 Task: In the  document reporting.txt Select the first Column and change text color to  'Black' Apply the command  'Undo' Apply the command  Redo
Action: Mouse moved to (291, 446)
Screenshot: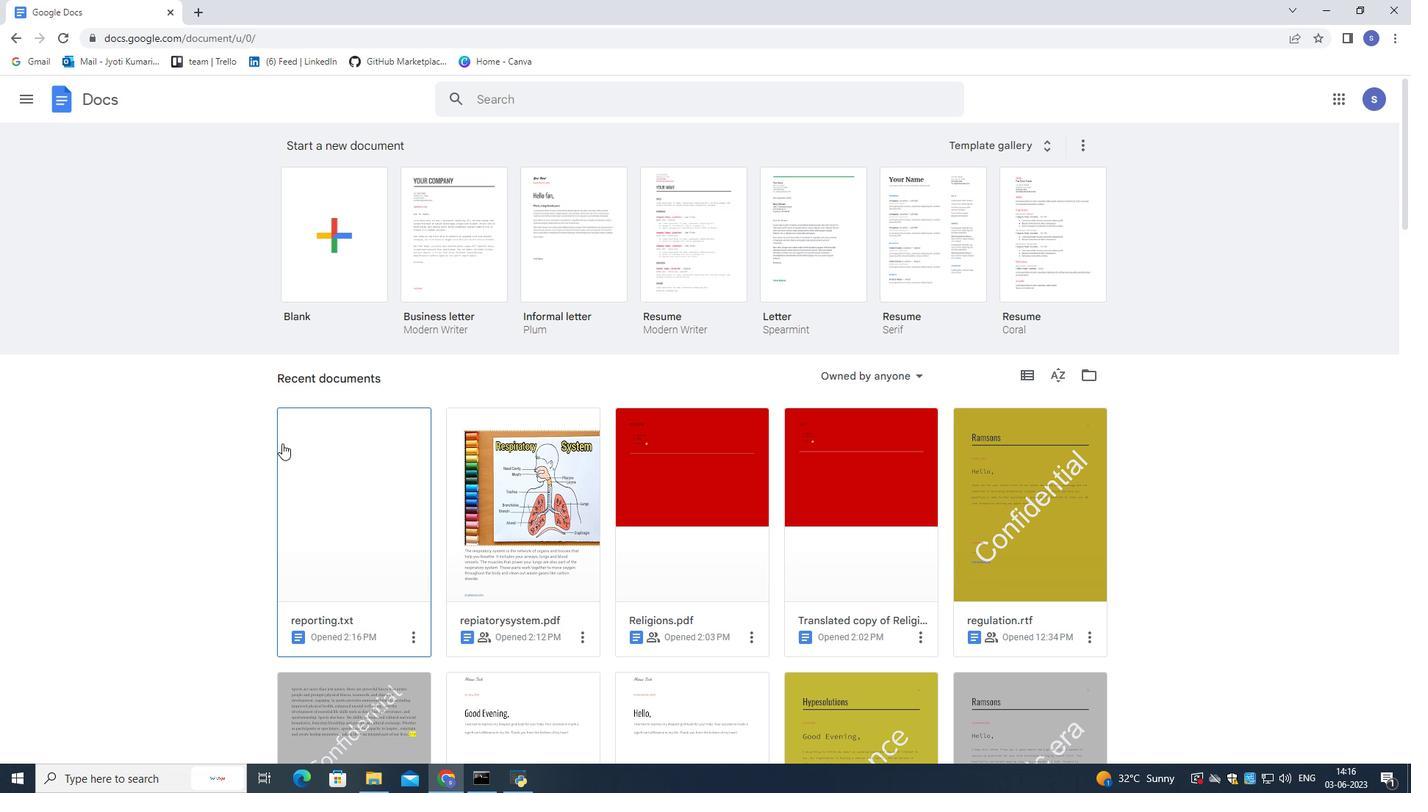 
Action: Mouse pressed left at (291, 446)
Screenshot: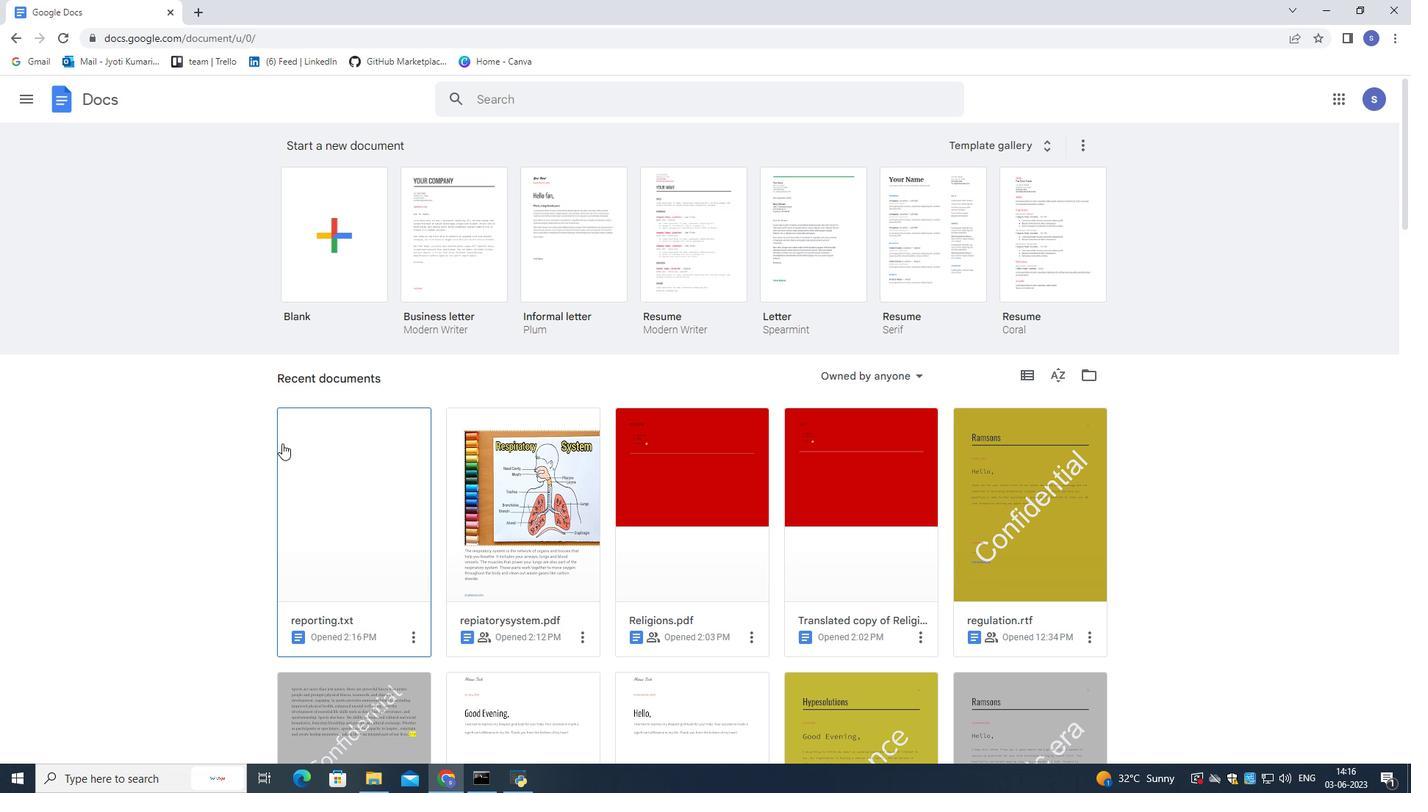 
Action: Mouse moved to (292, 446)
Screenshot: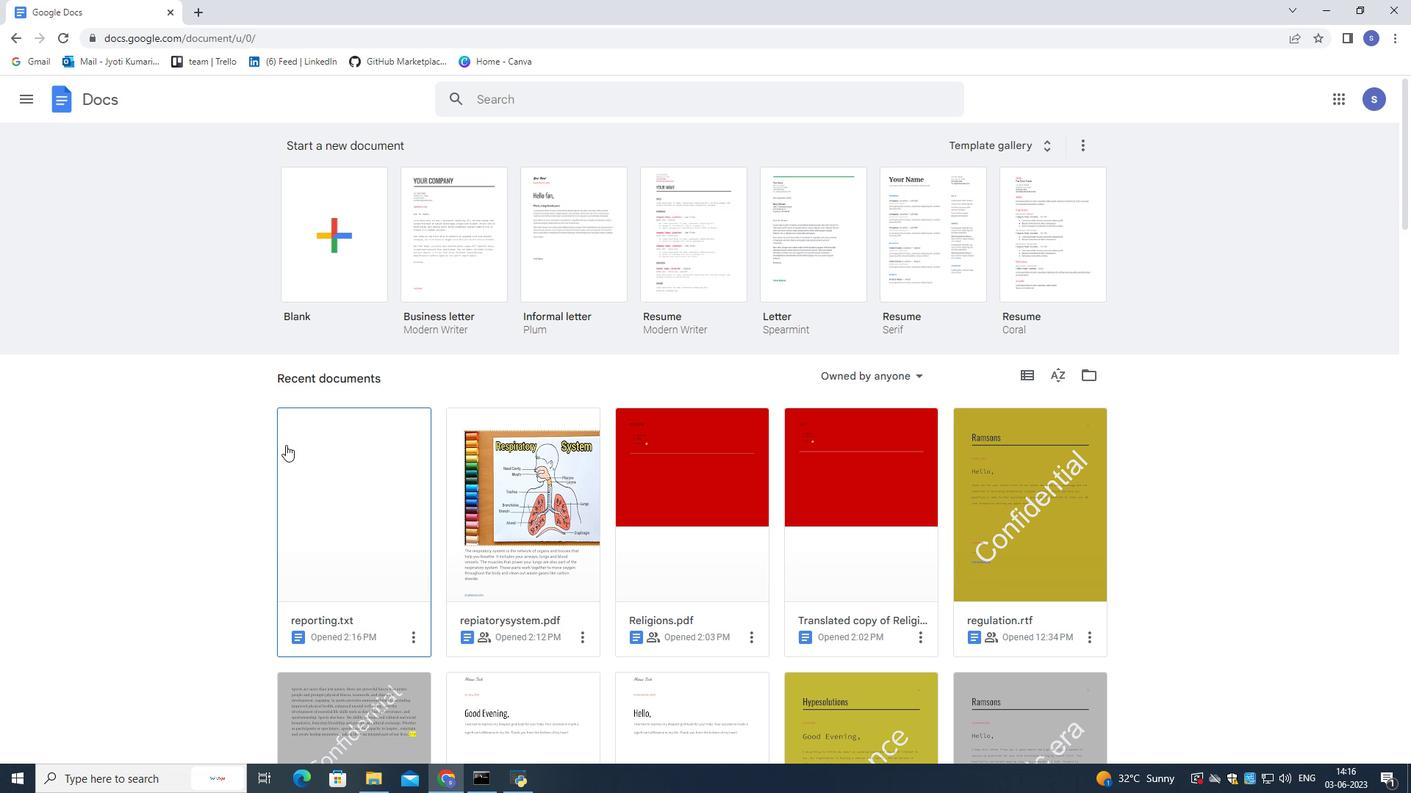
Action: Mouse pressed left at (292, 446)
Screenshot: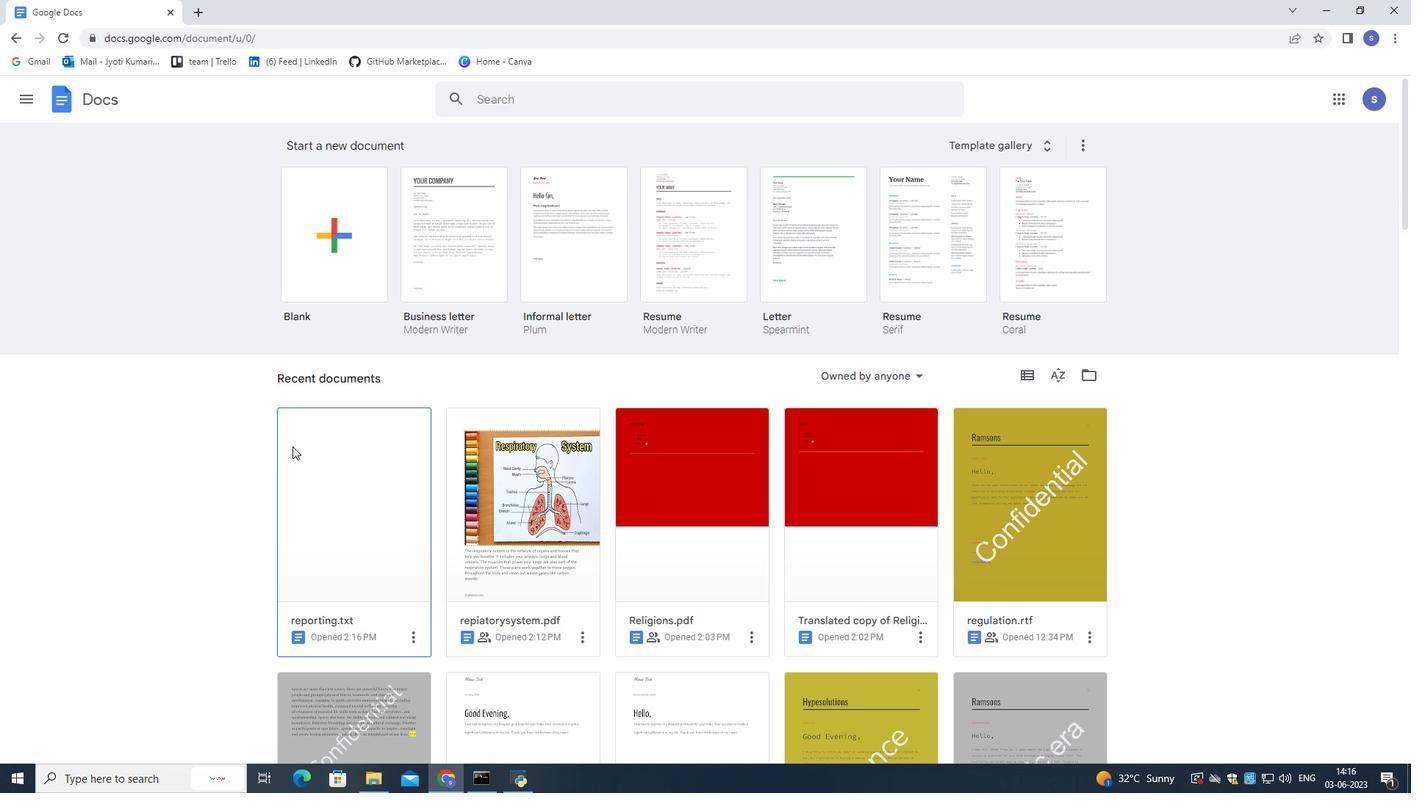 
Action: Mouse moved to (493, 376)
Screenshot: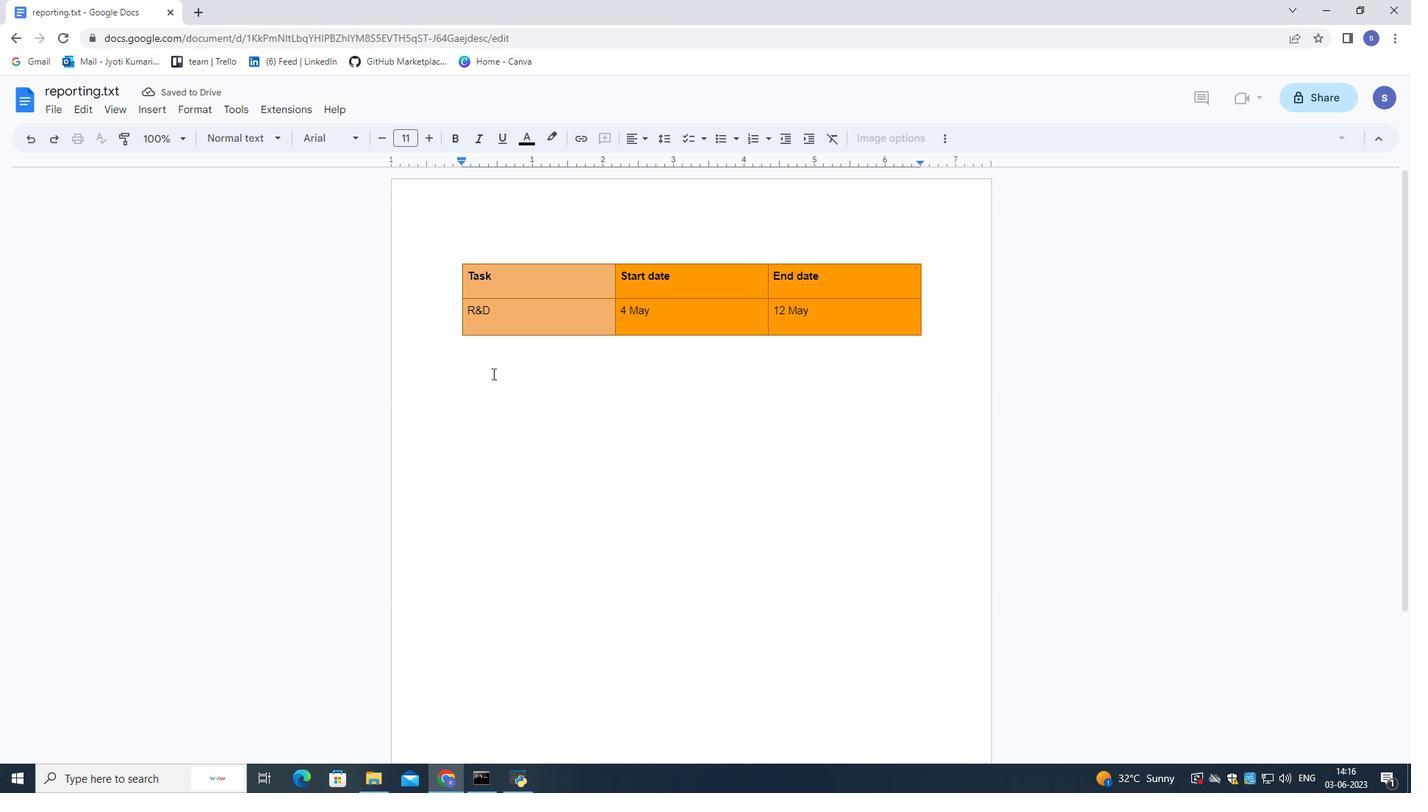 
Action: Mouse pressed left at (493, 376)
Screenshot: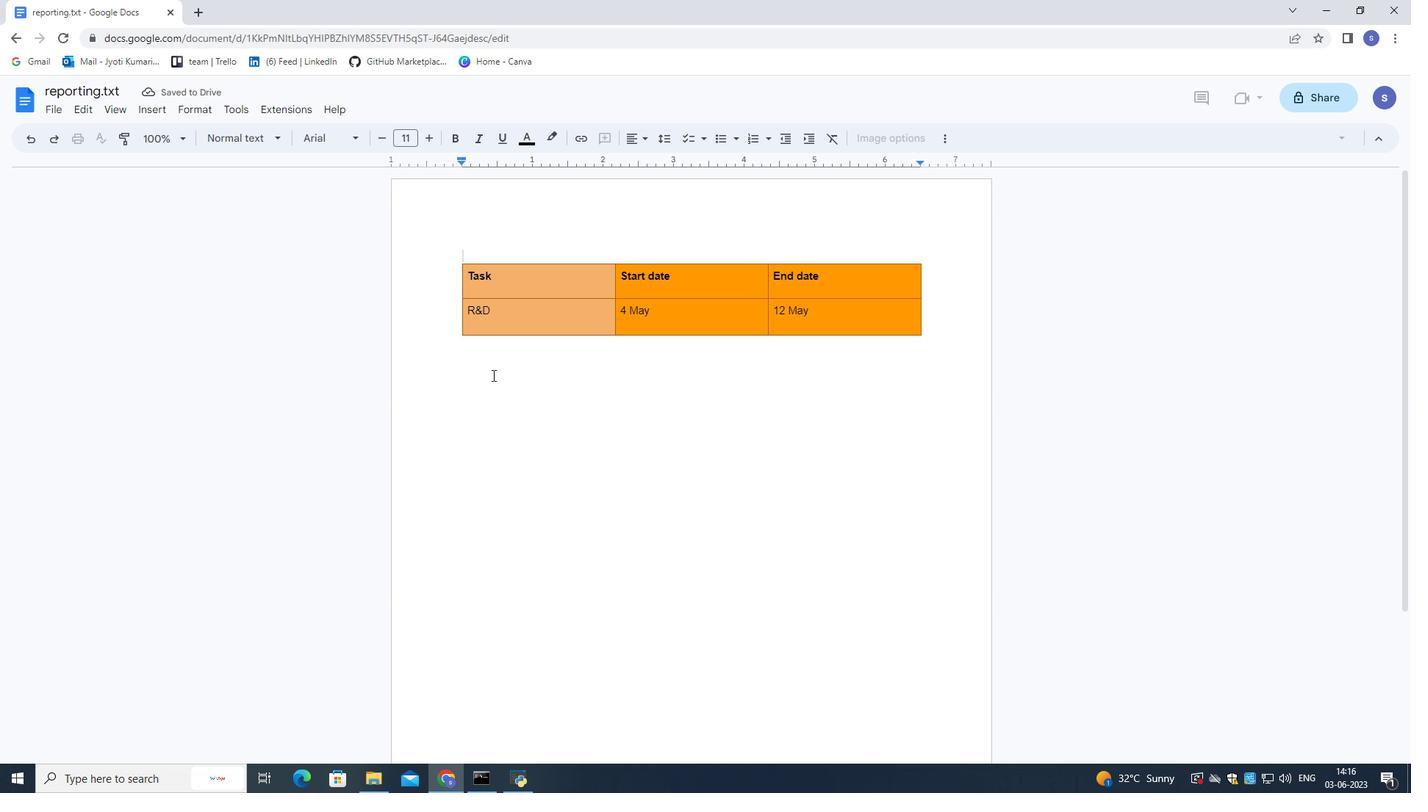 
Action: Mouse moved to (508, 324)
Screenshot: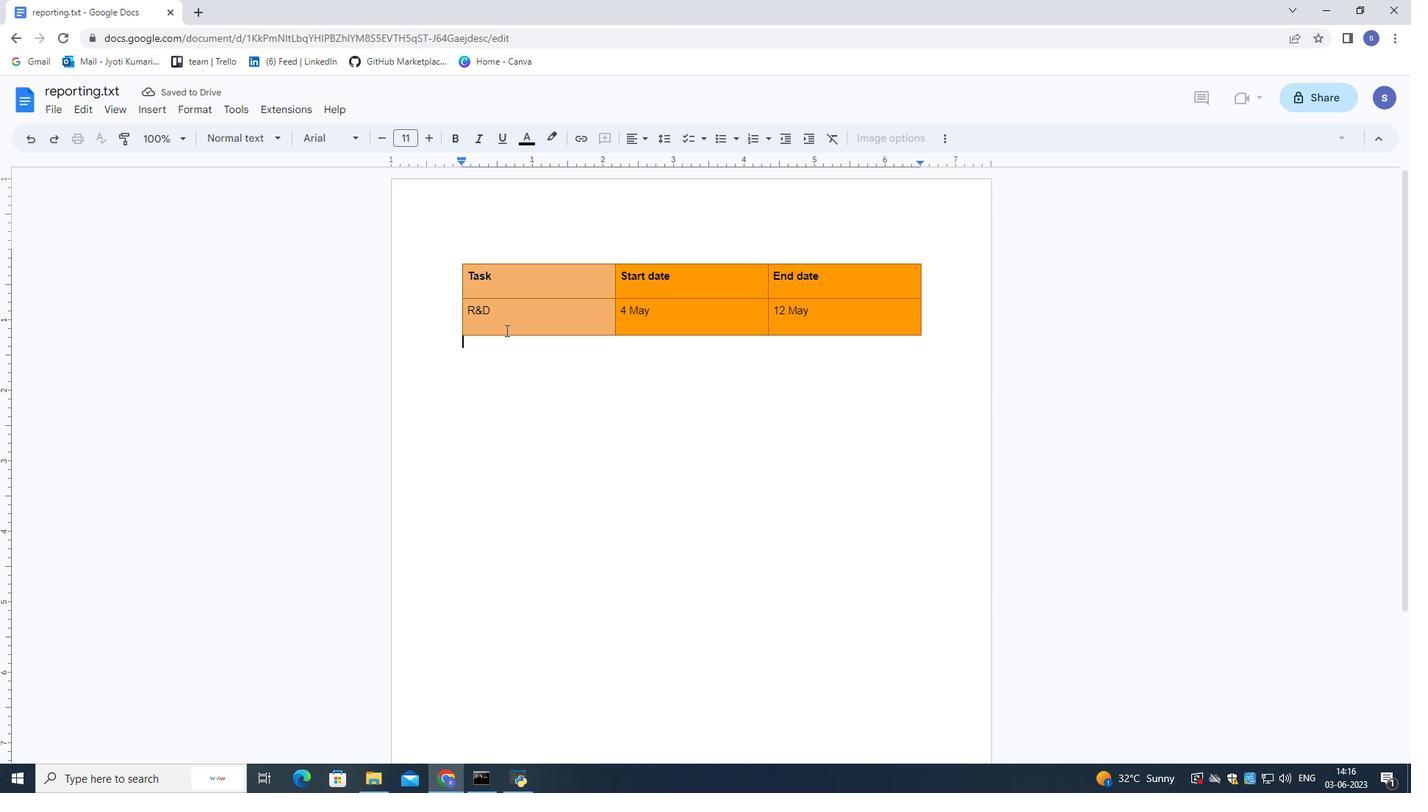 
Action: Mouse pressed left at (508, 324)
Screenshot: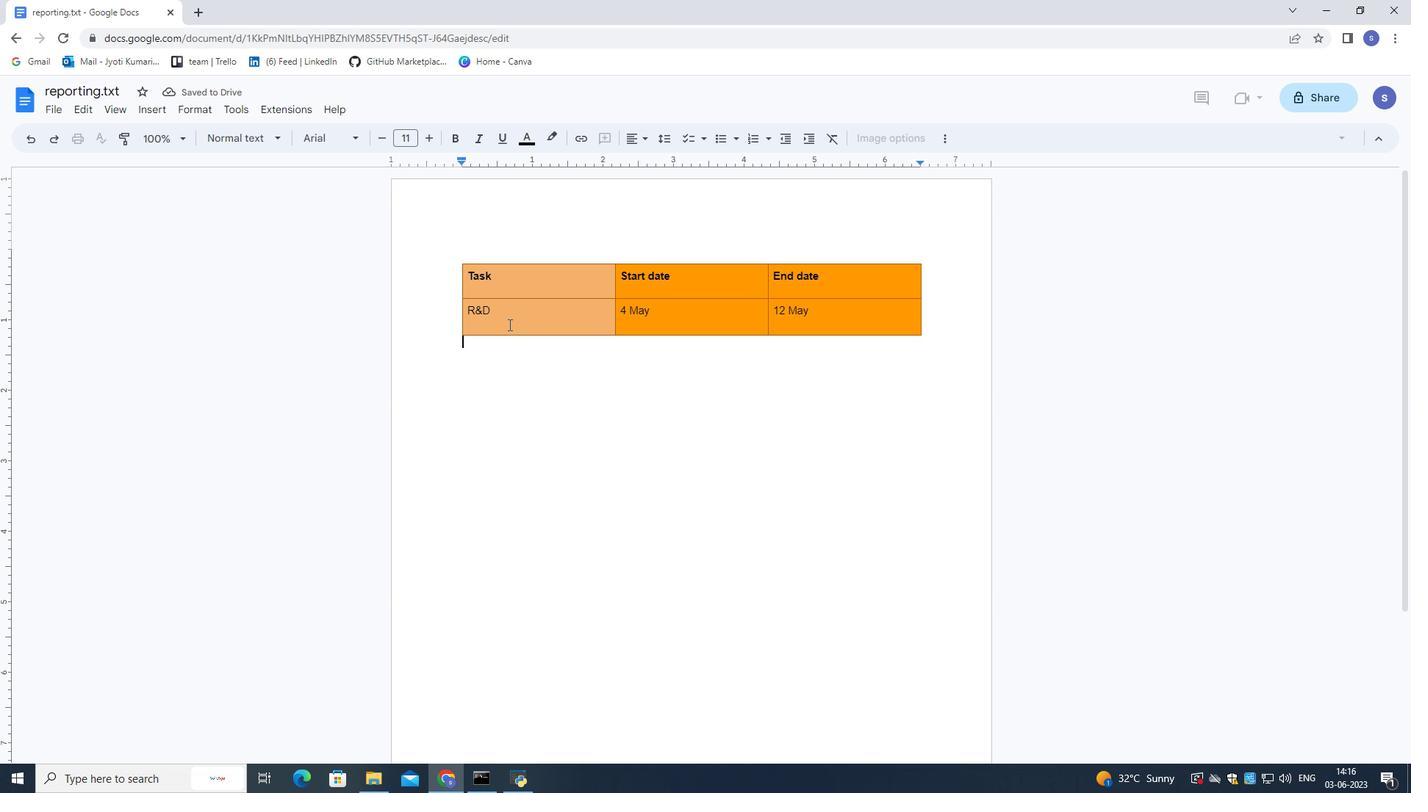 
Action: Mouse moved to (180, 107)
Screenshot: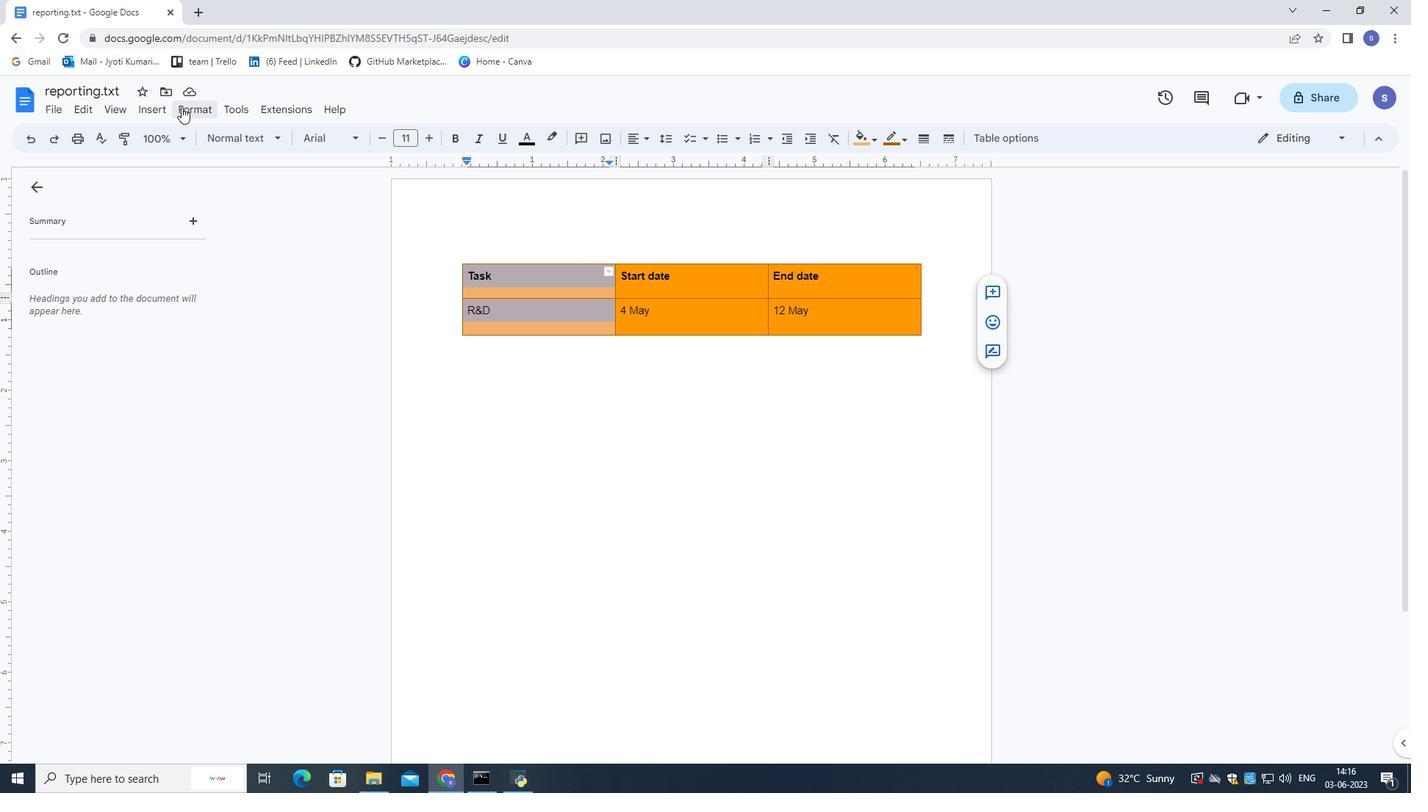
Action: Mouse pressed left at (180, 107)
Screenshot: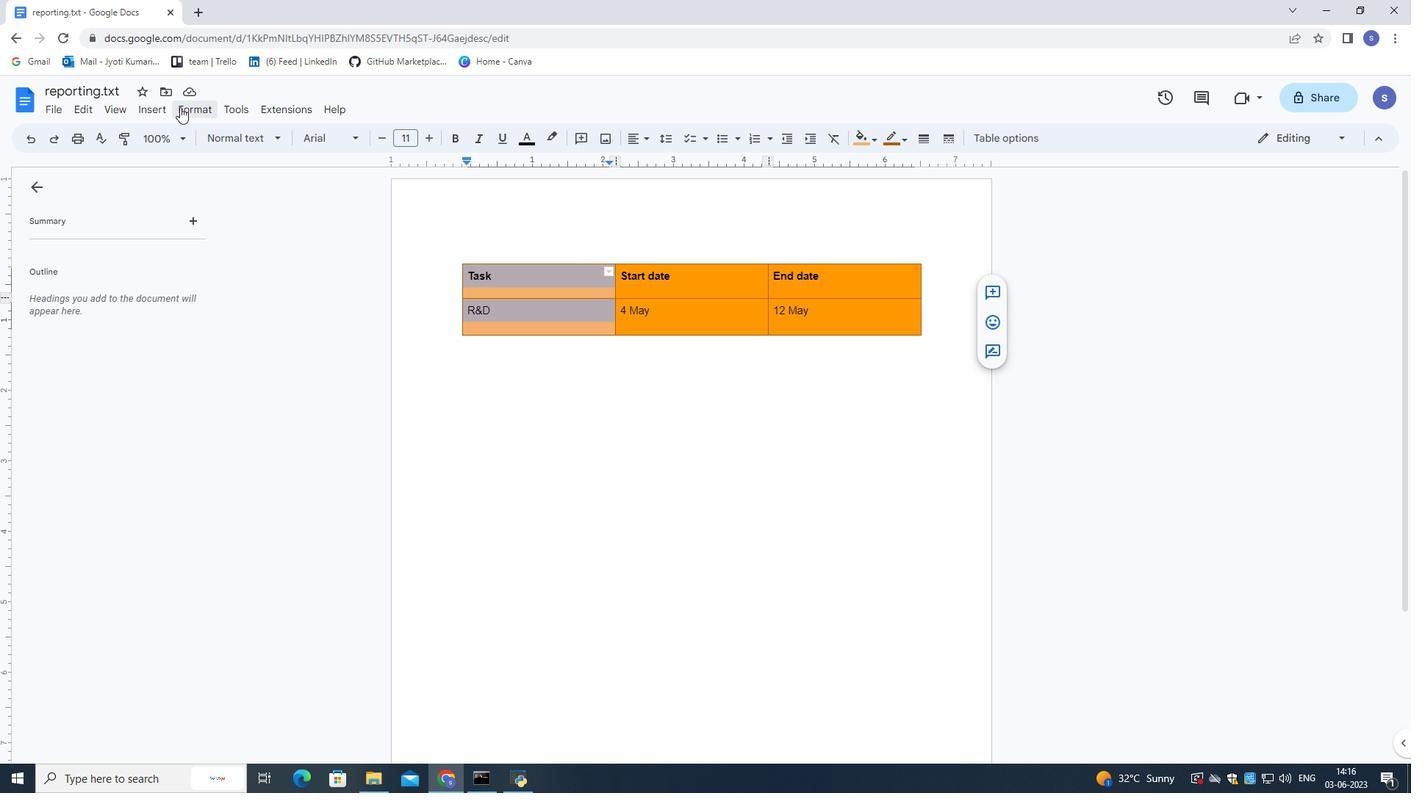 
Action: Mouse moved to (764, 161)
Screenshot: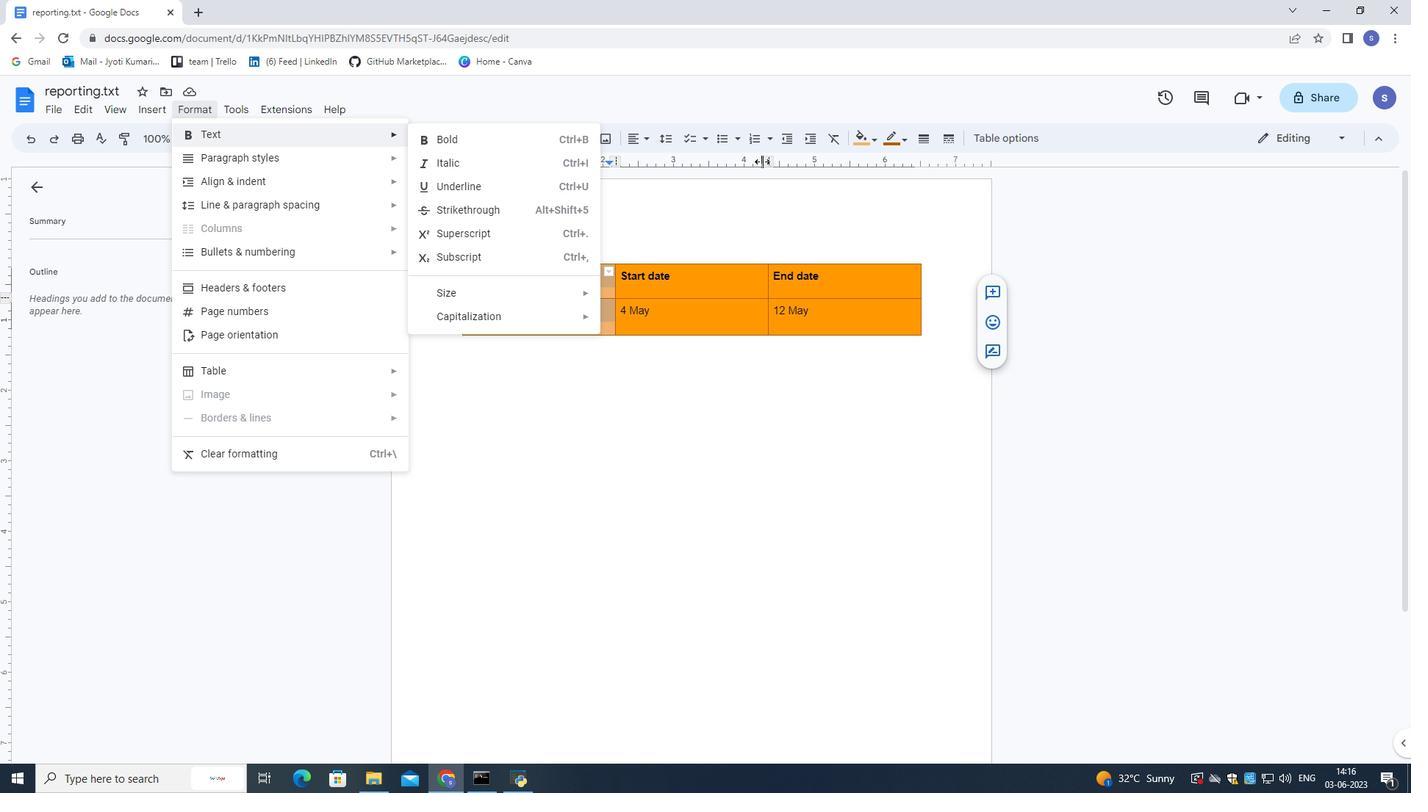 
Action: Mouse pressed left at (764, 161)
Screenshot: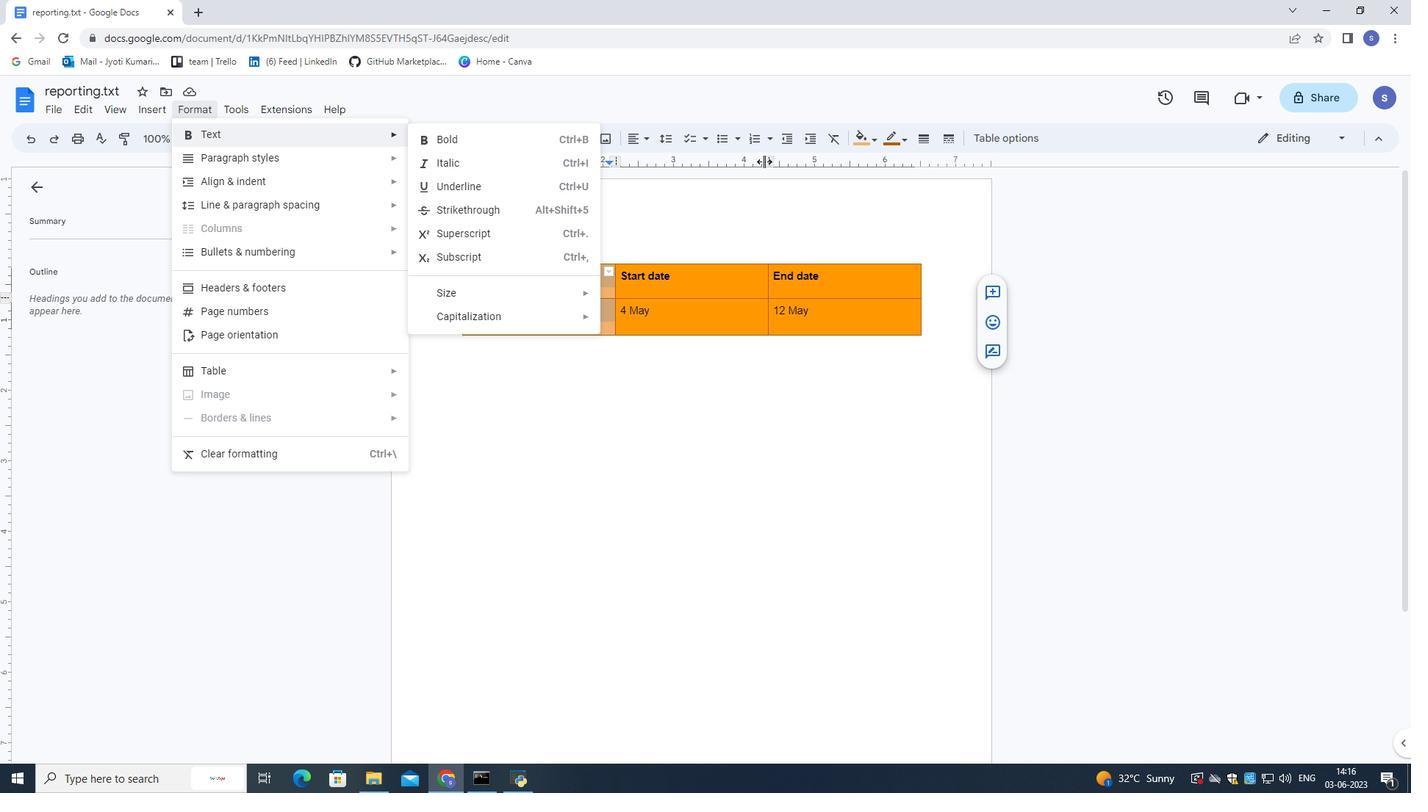 
Action: Mouse moved to (526, 141)
Screenshot: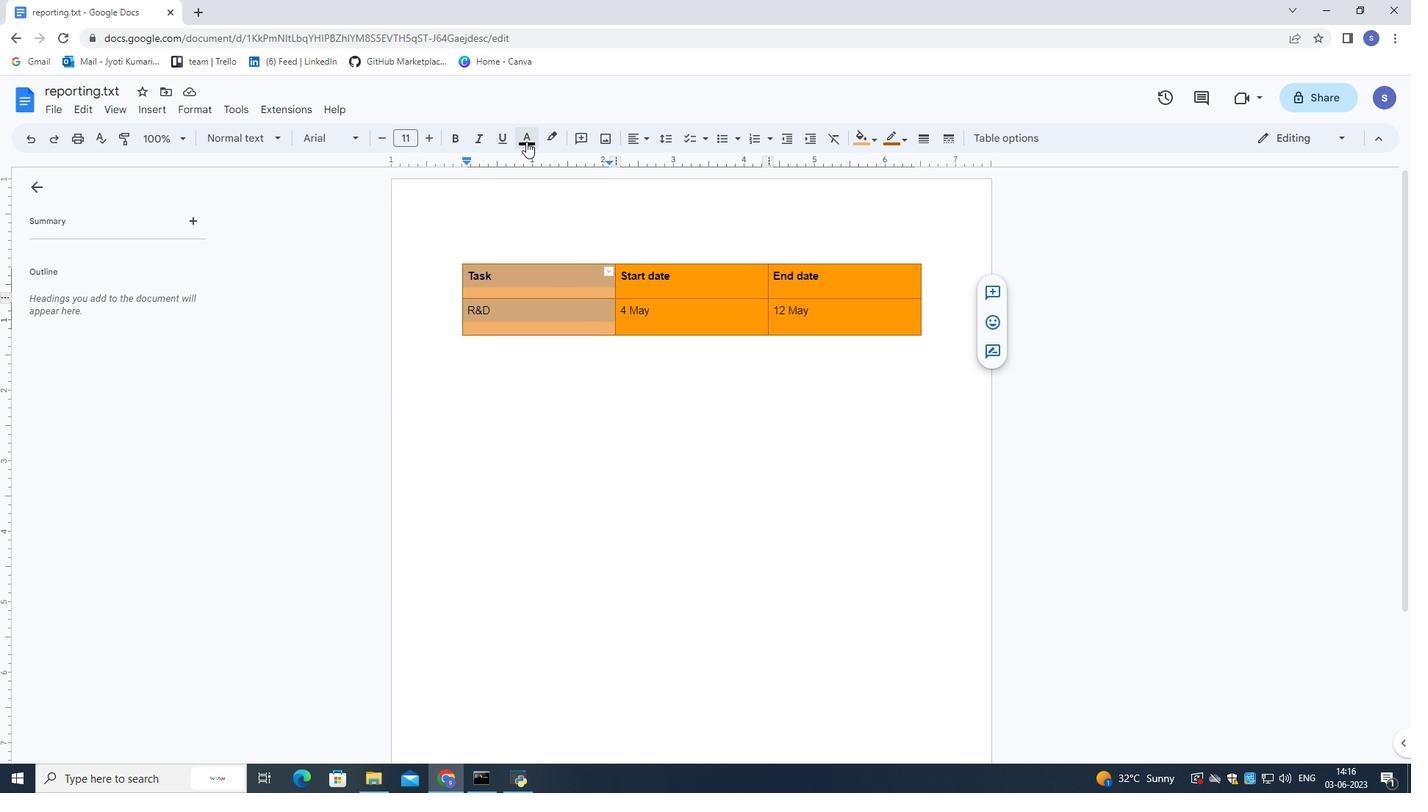 
Action: Mouse pressed left at (526, 141)
Screenshot: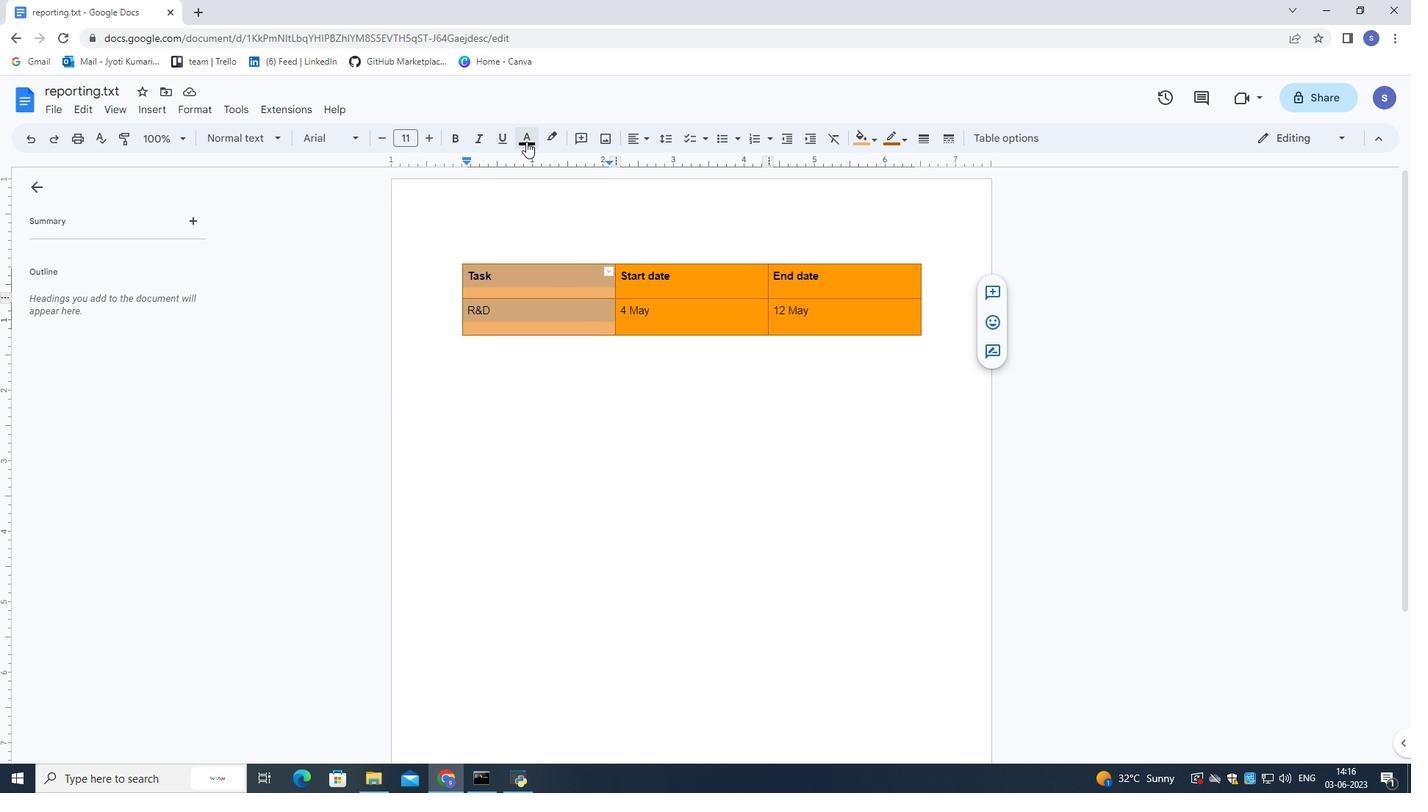 
Action: Mouse moved to (529, 163)
Screenshot: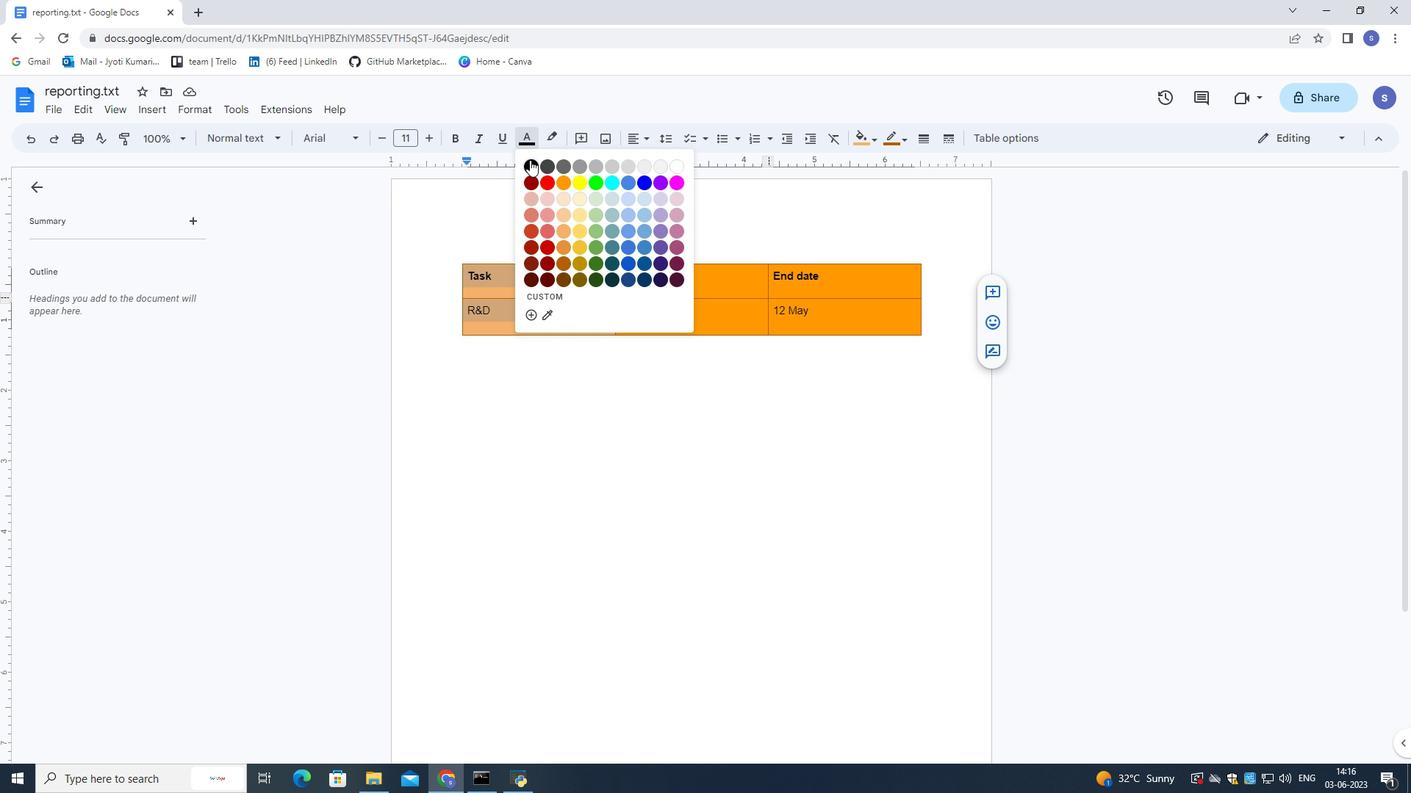 
Action: Mouse pressed left at (529, 163)
Screenshot: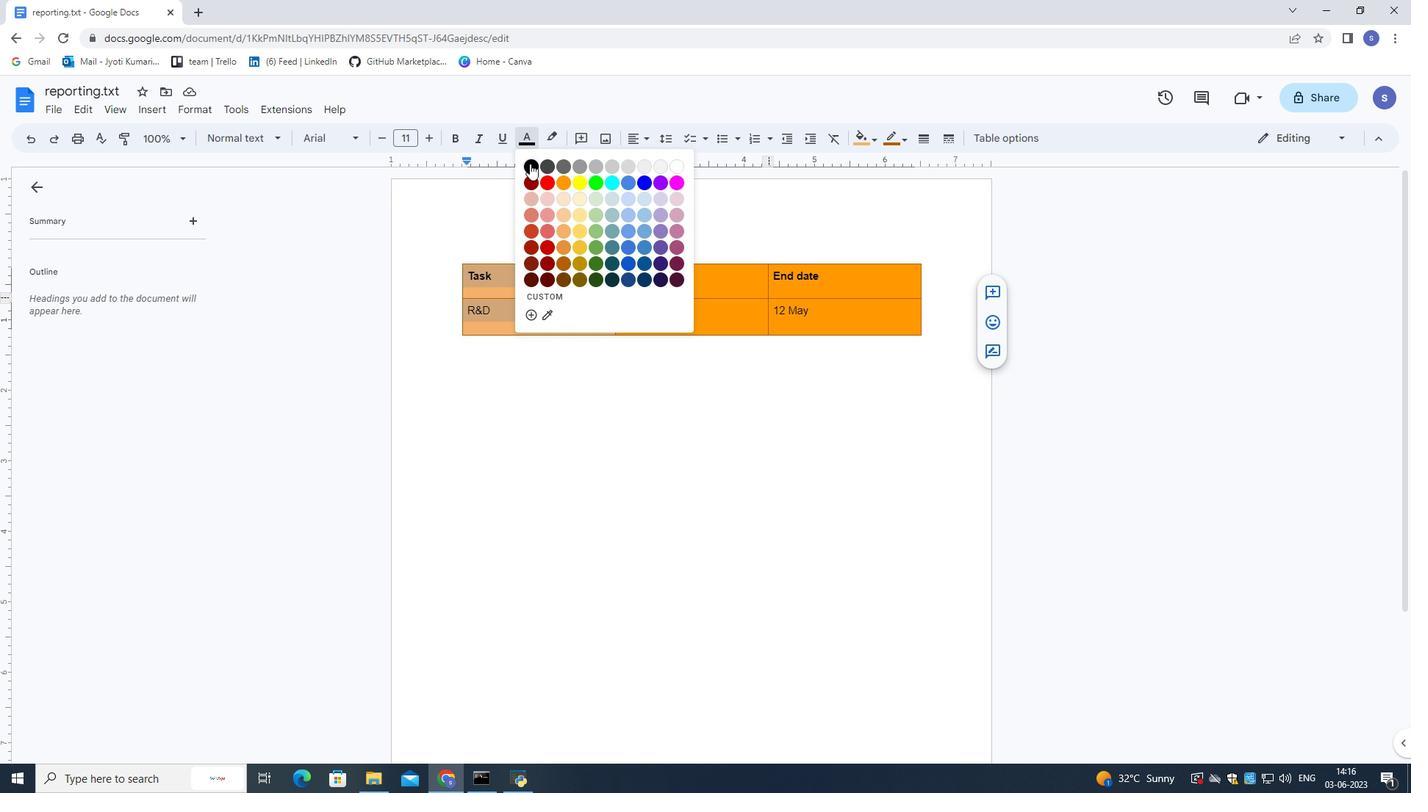 
Action: Mouse moved to (539, 418)
Screenshot: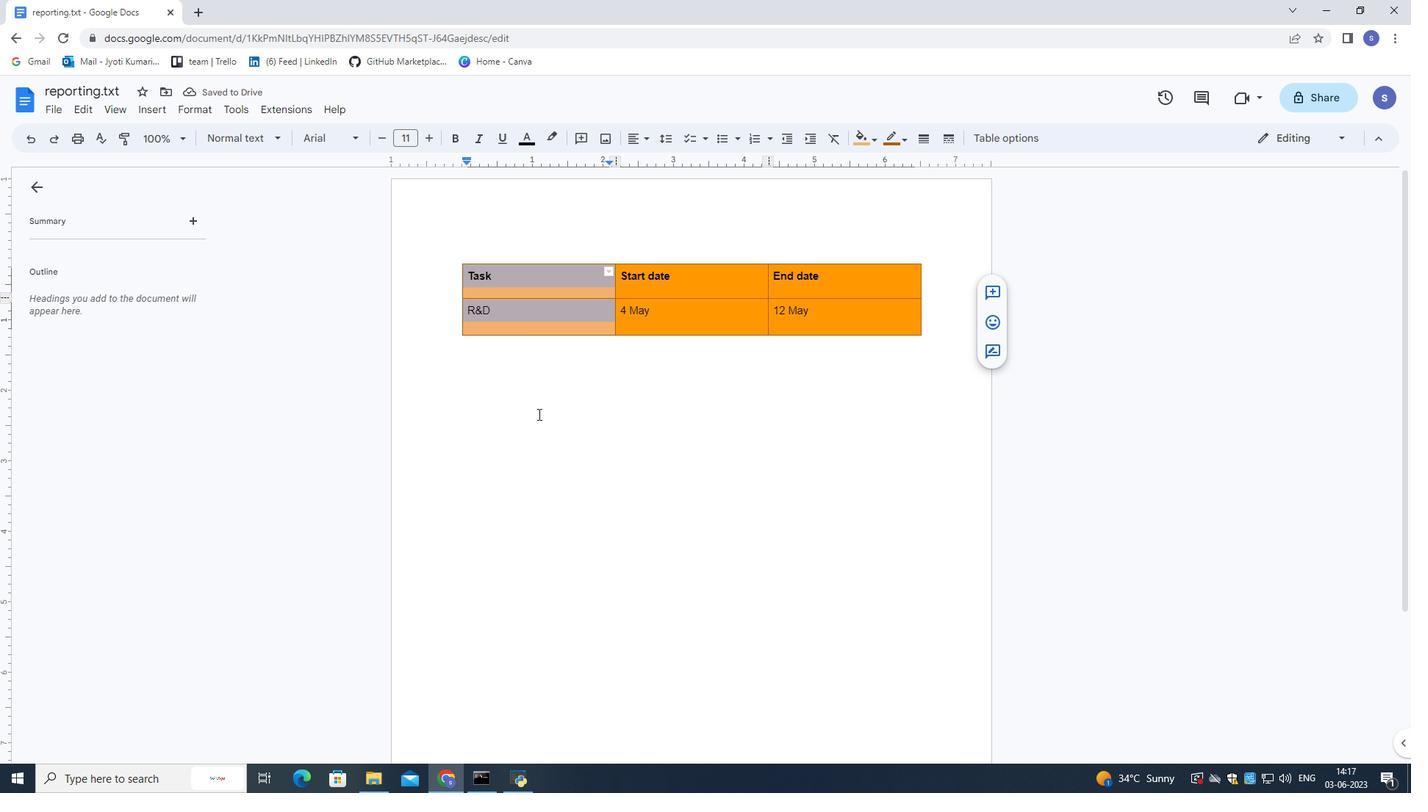 
Action: Mouse pressed left at (539, 418)
Screenshot: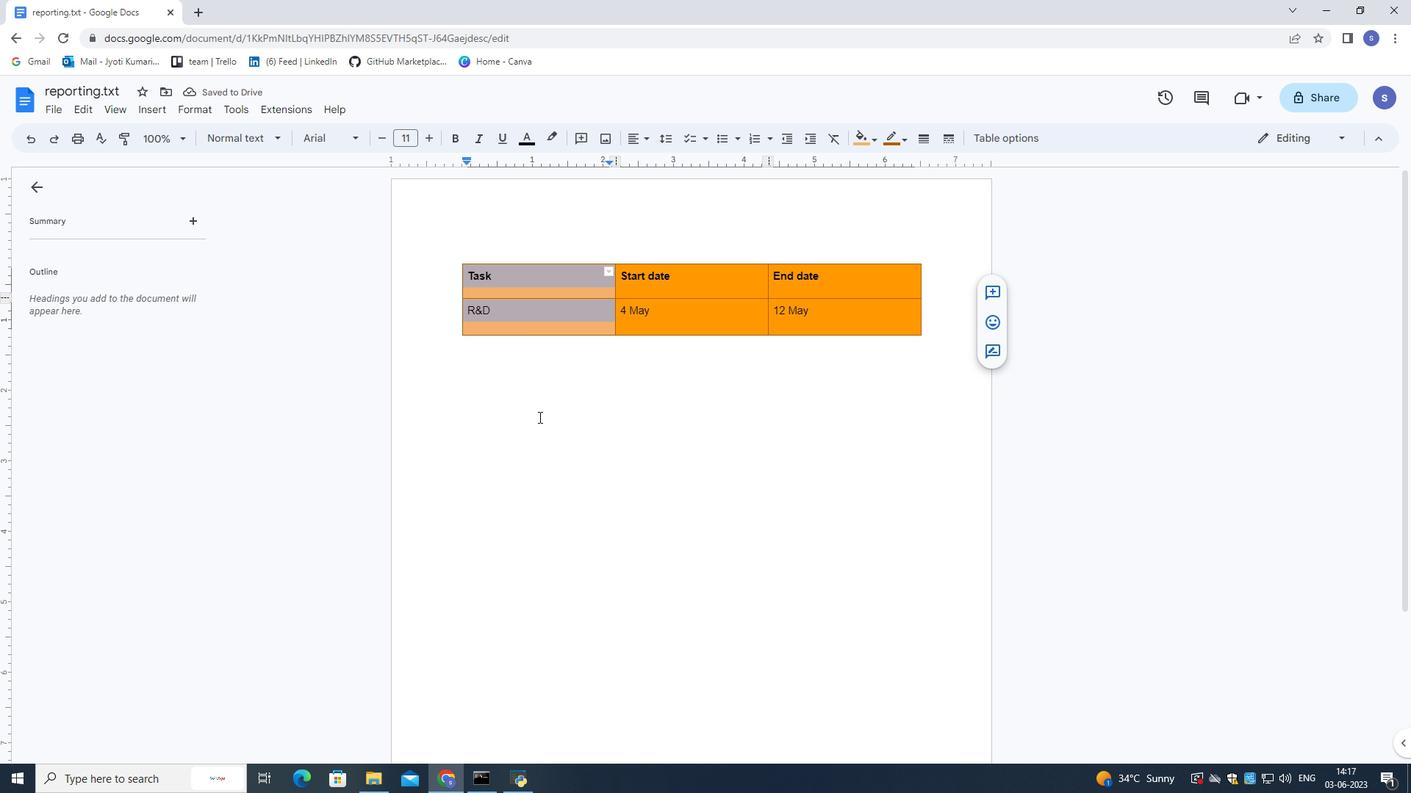 
Action: Mouse moved to (88, 104)
Screenshot: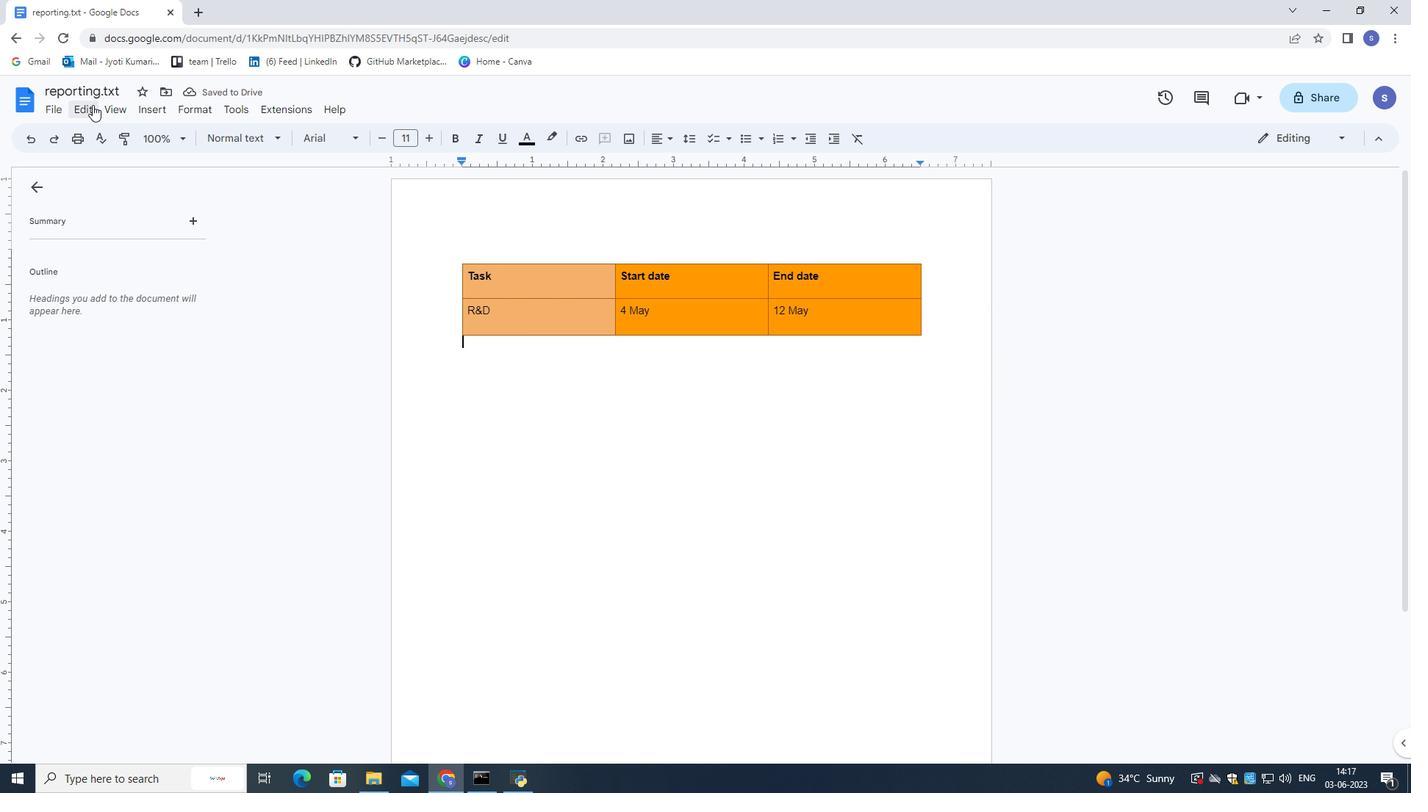 
Action: Mouse pressed left at (88, 104)
Screenshot: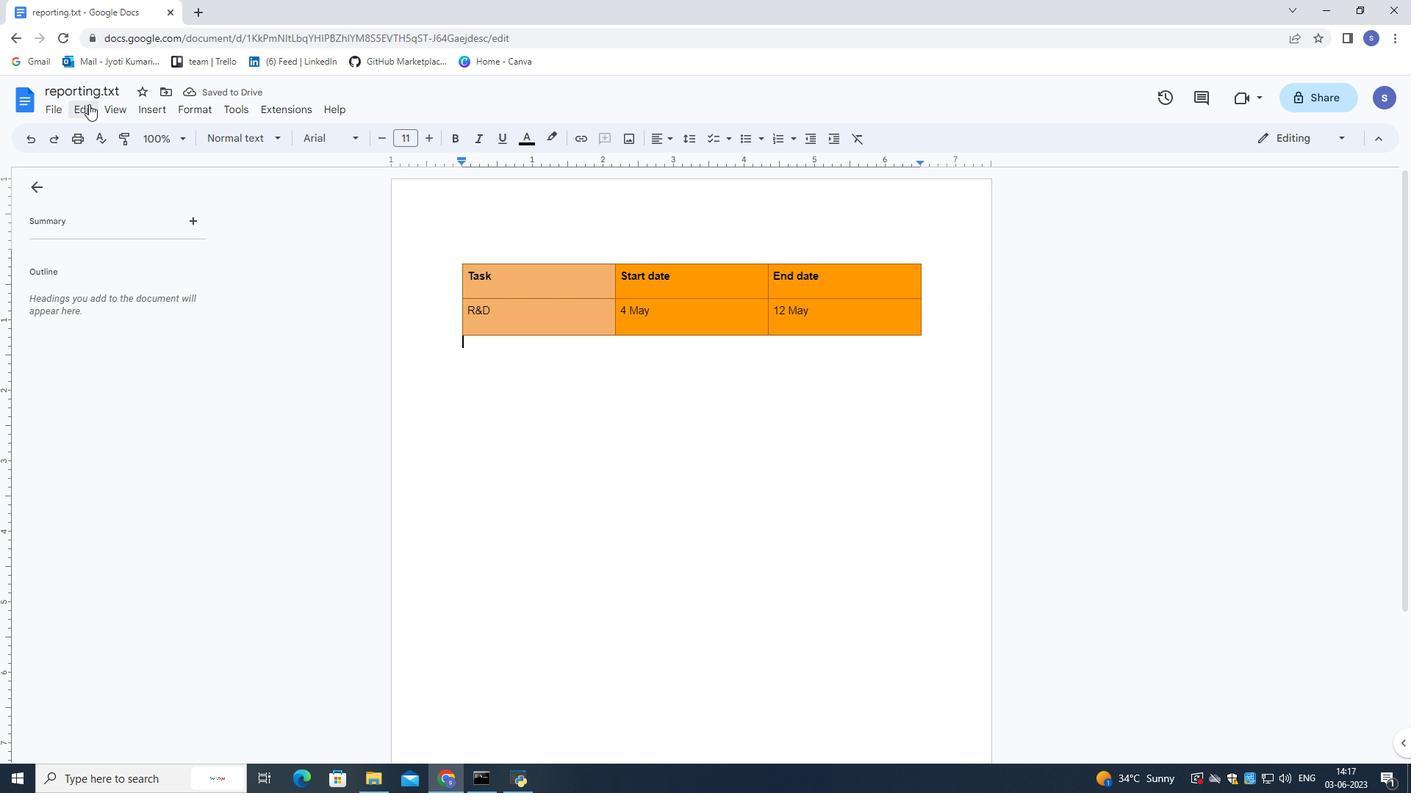 
Action: Mouse moved to (139, 138)
Screenshot: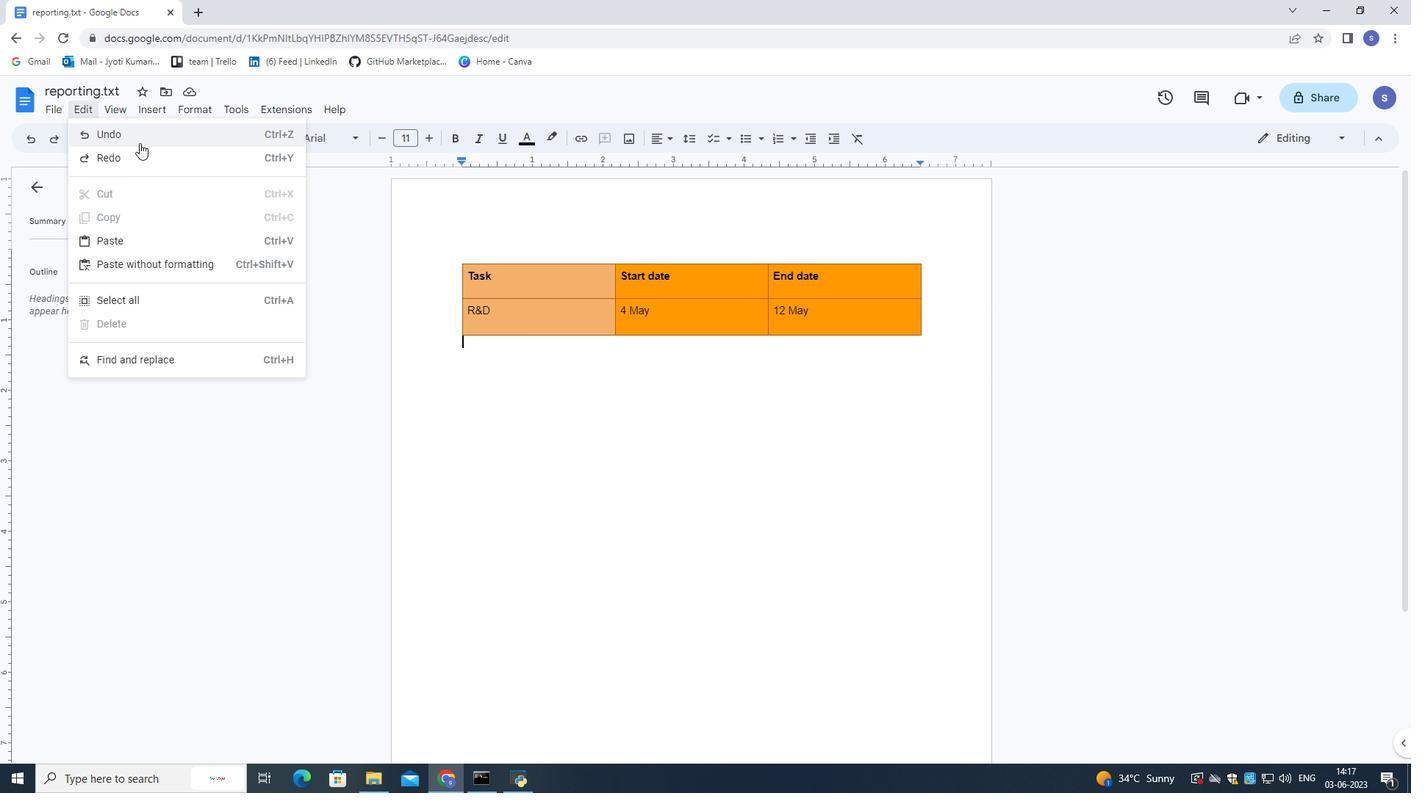 
Action: Mouse pressed left at (139, 138)
Screenshot: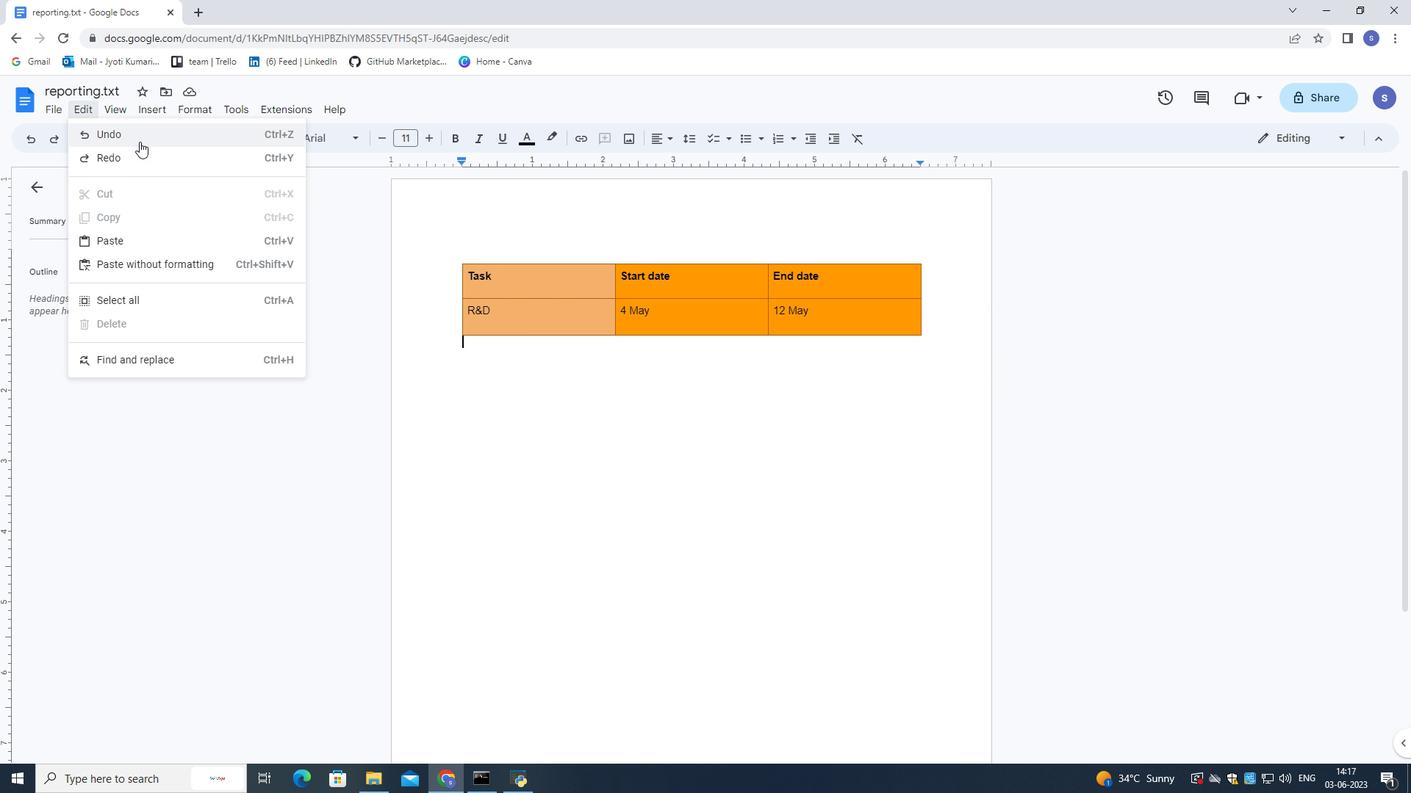 
Action: Mouse moved to (464, 216)
Screenshot: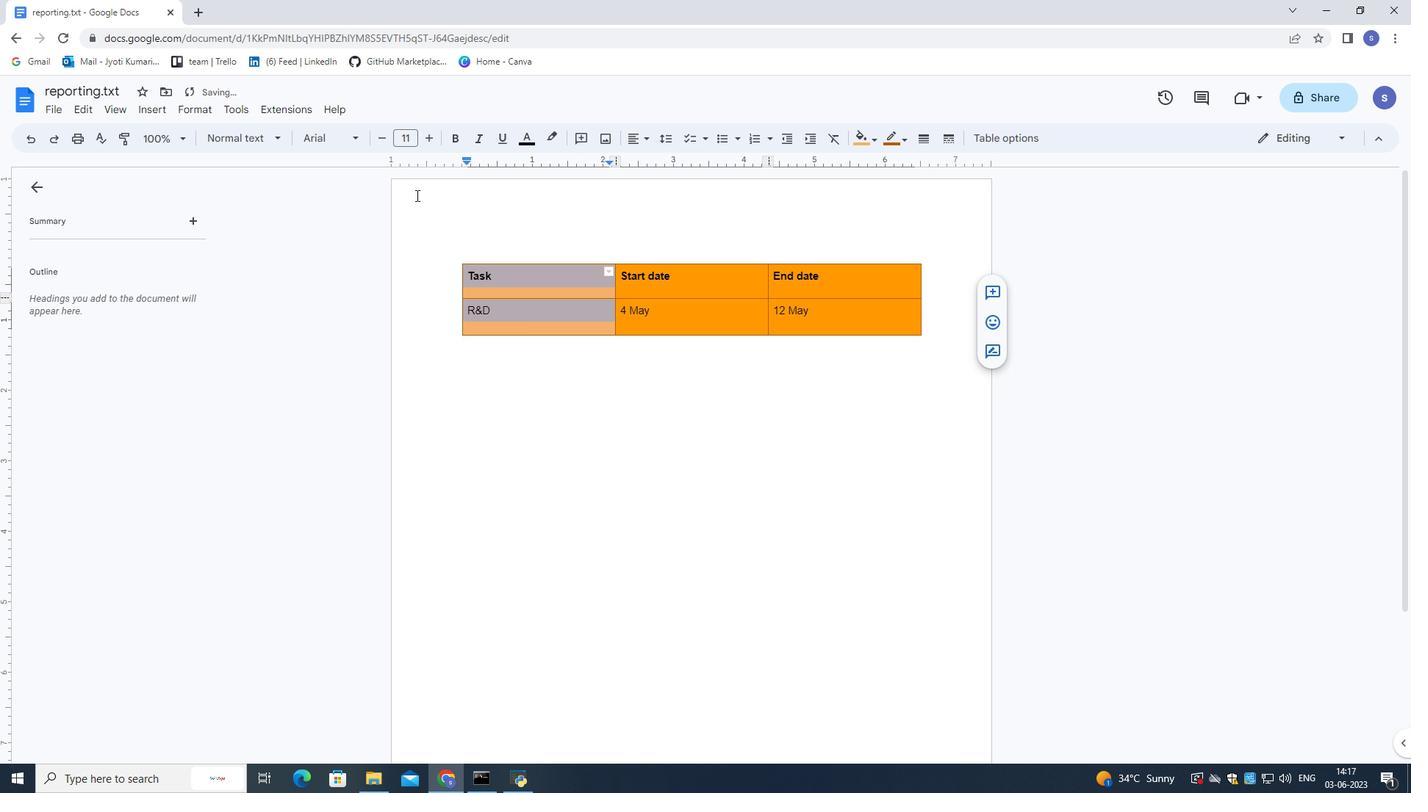 
Action: Mouse pressed left at (464, 216)
Screenshot: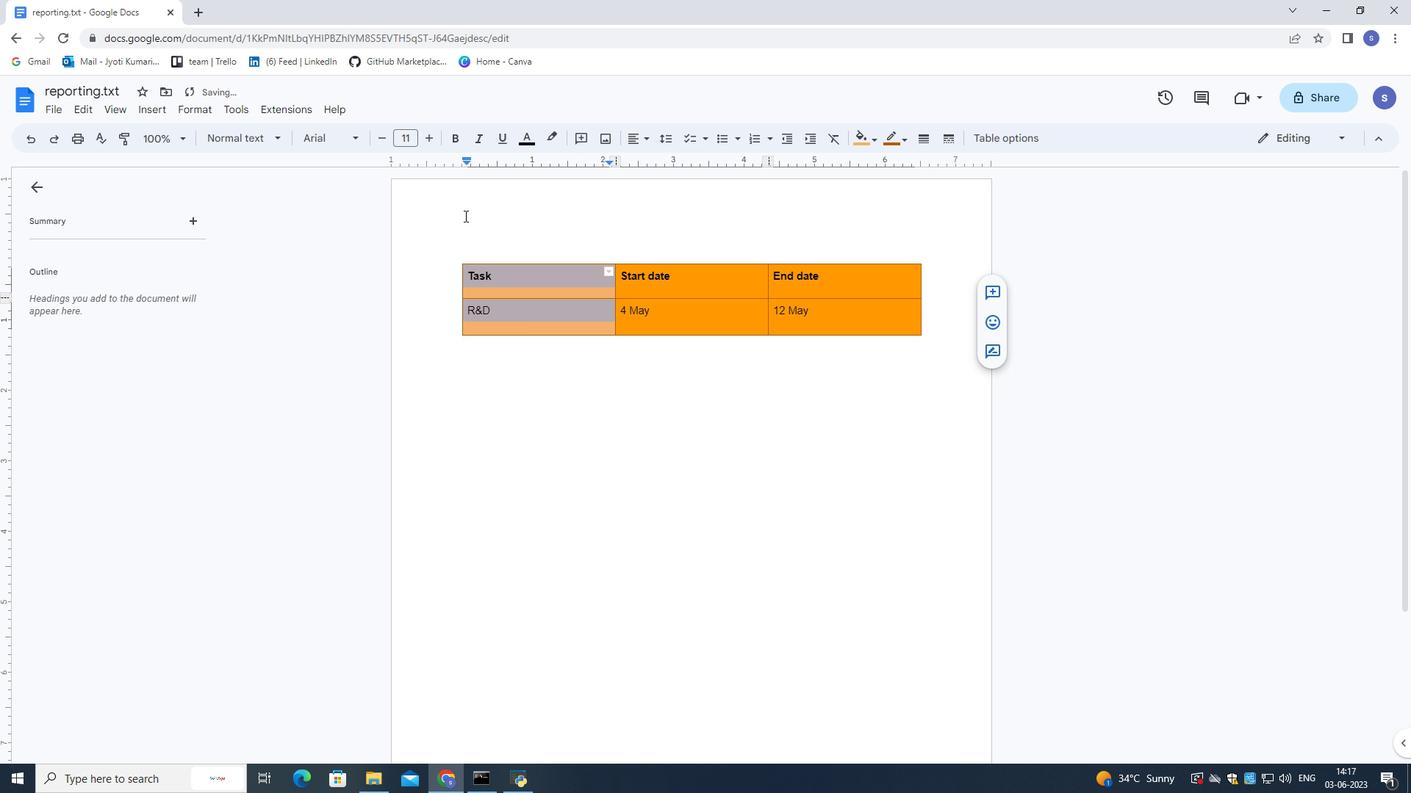 
Action: Mouse moved to (86, 106)
Screenshot: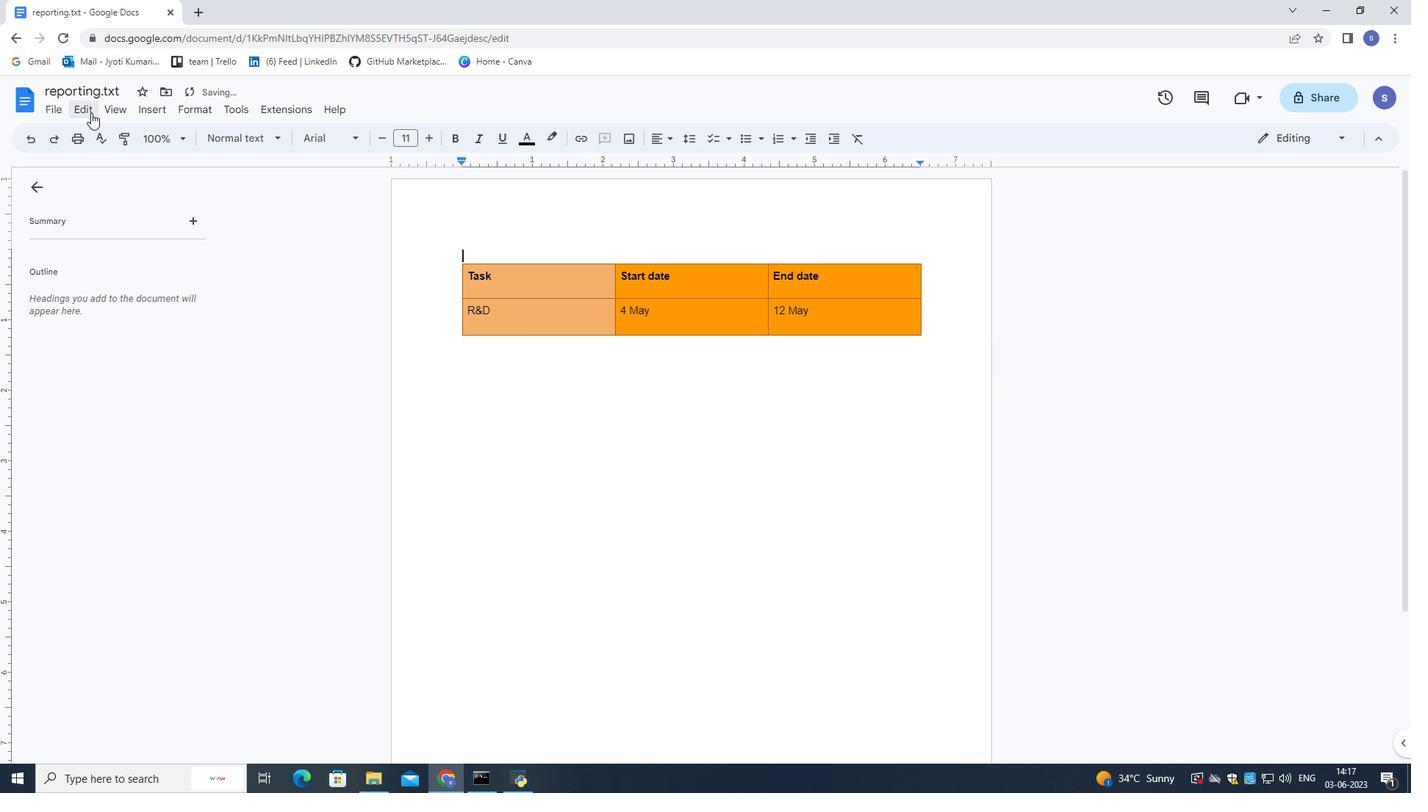 
Action: Mouse pressed left at (86, 106)
Screenshot: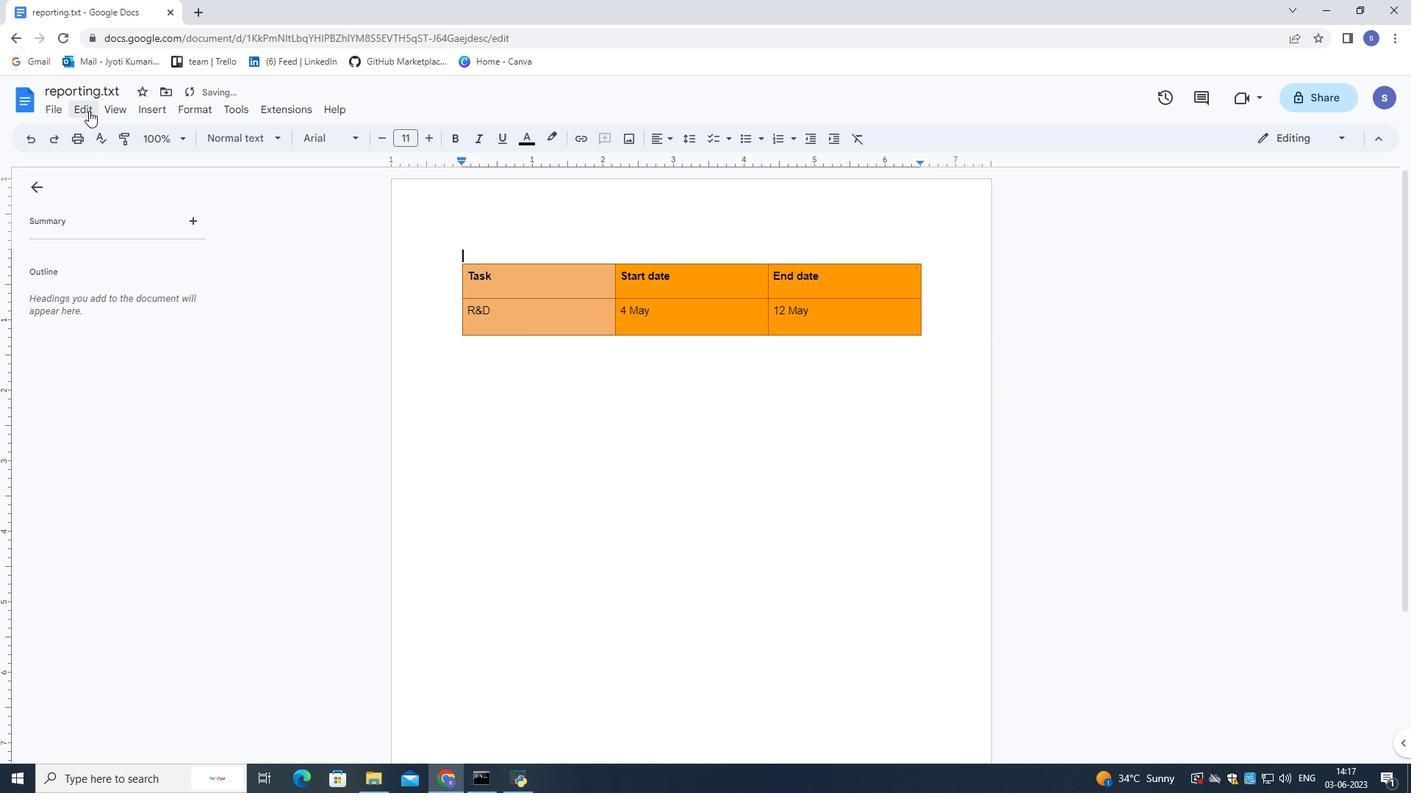
Action: Mouse moved to (97, 153)
Screenshot: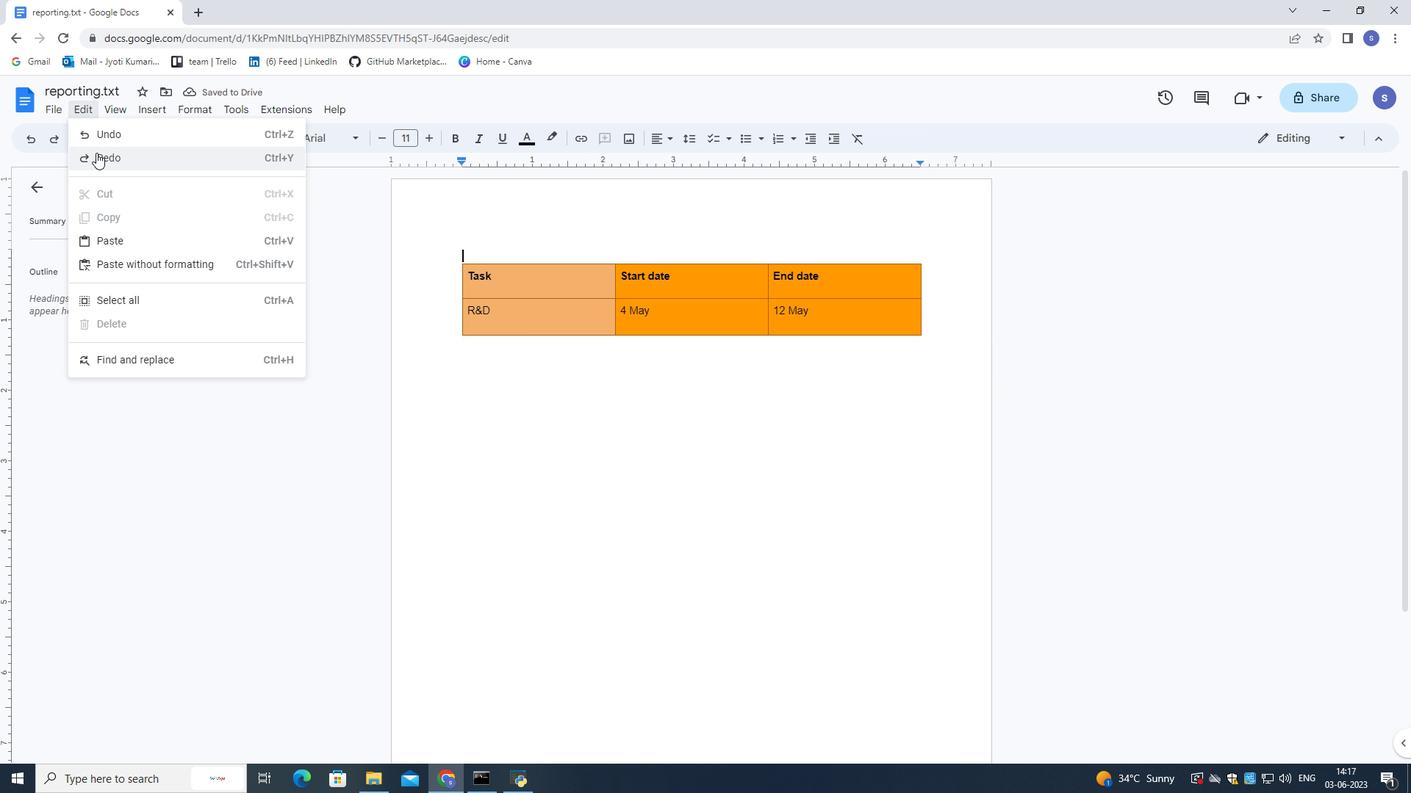 
Action: Mouse pressed left at (97, 153)
Screenshot: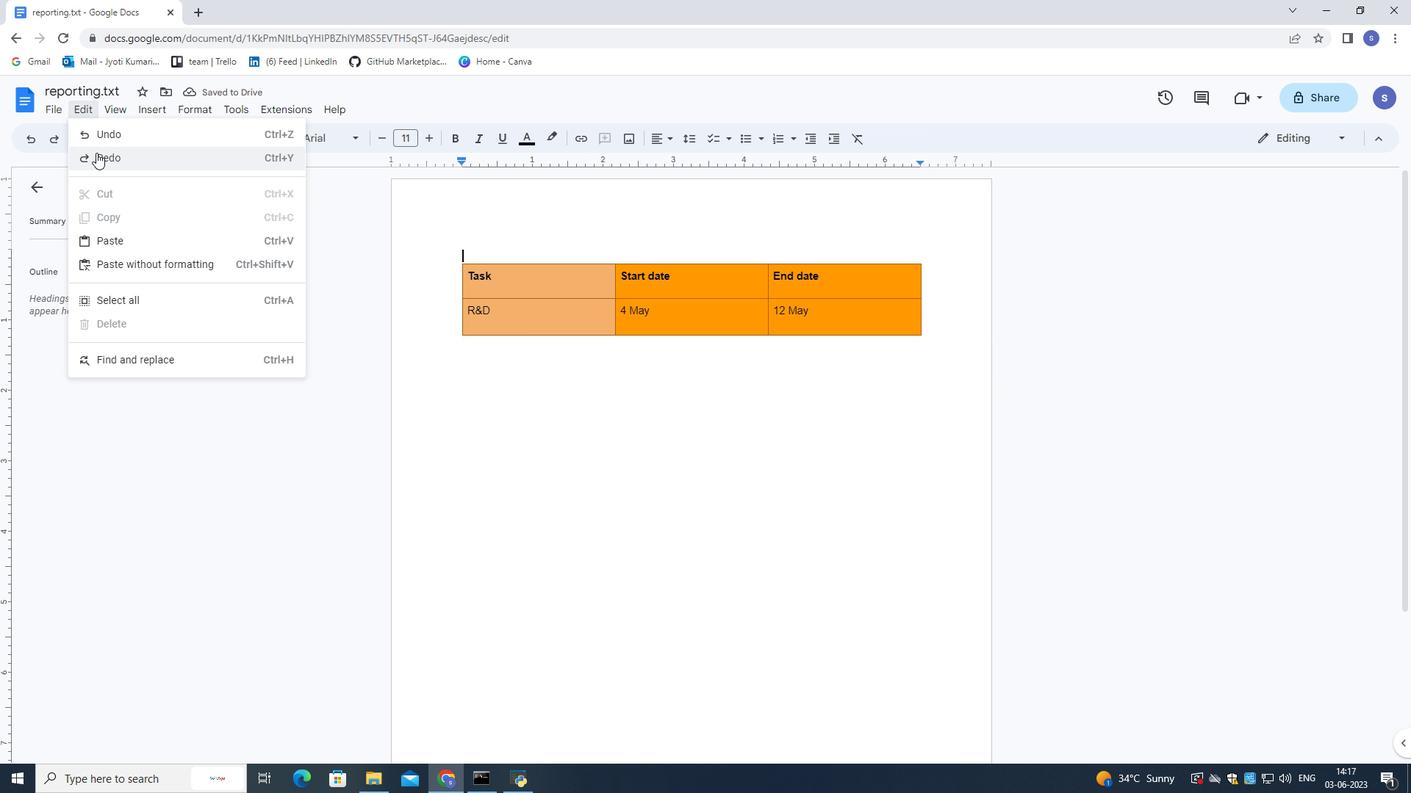 
Action: Mouse moved to (455, 397)
Screenshot: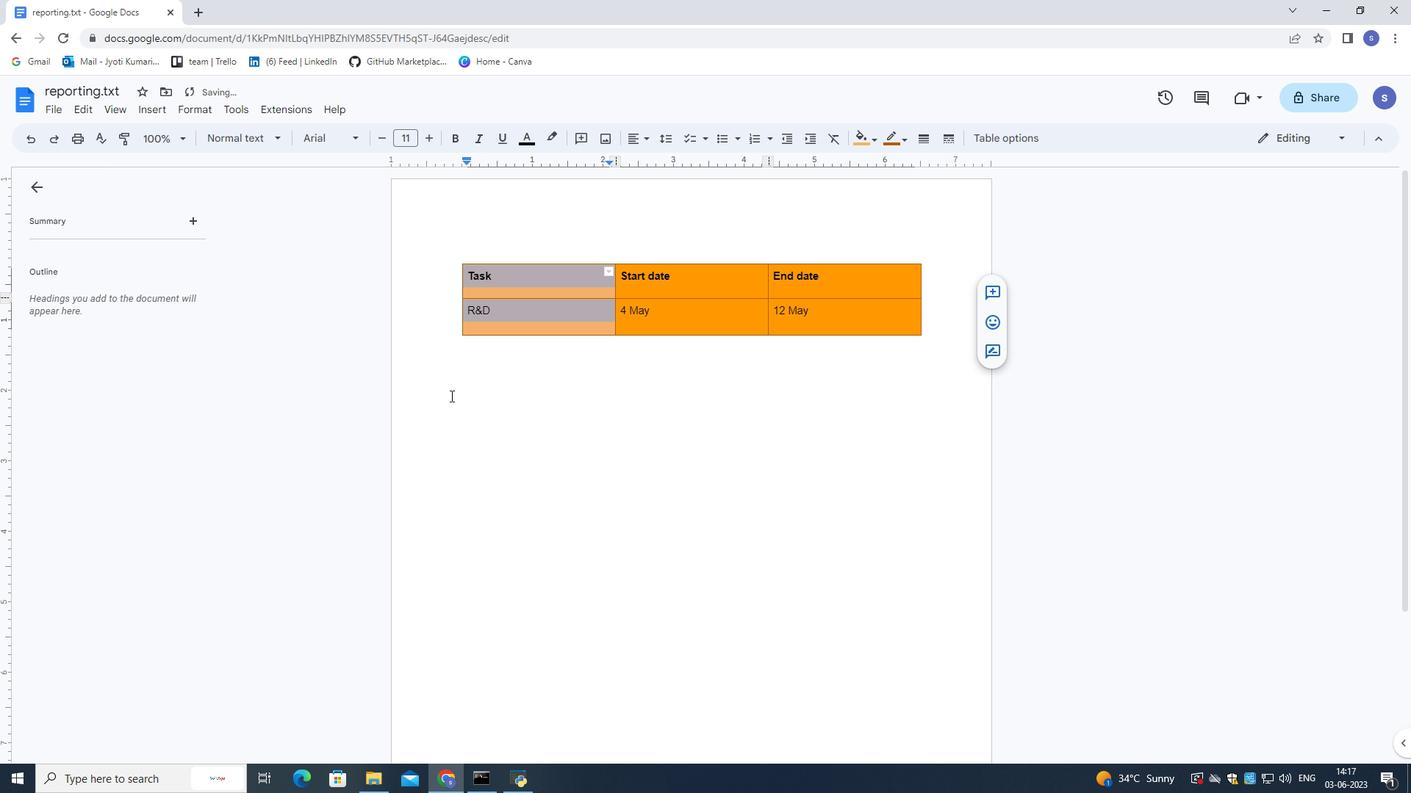 
Action: Mouse pressed left at (455, 397)
Screenshot: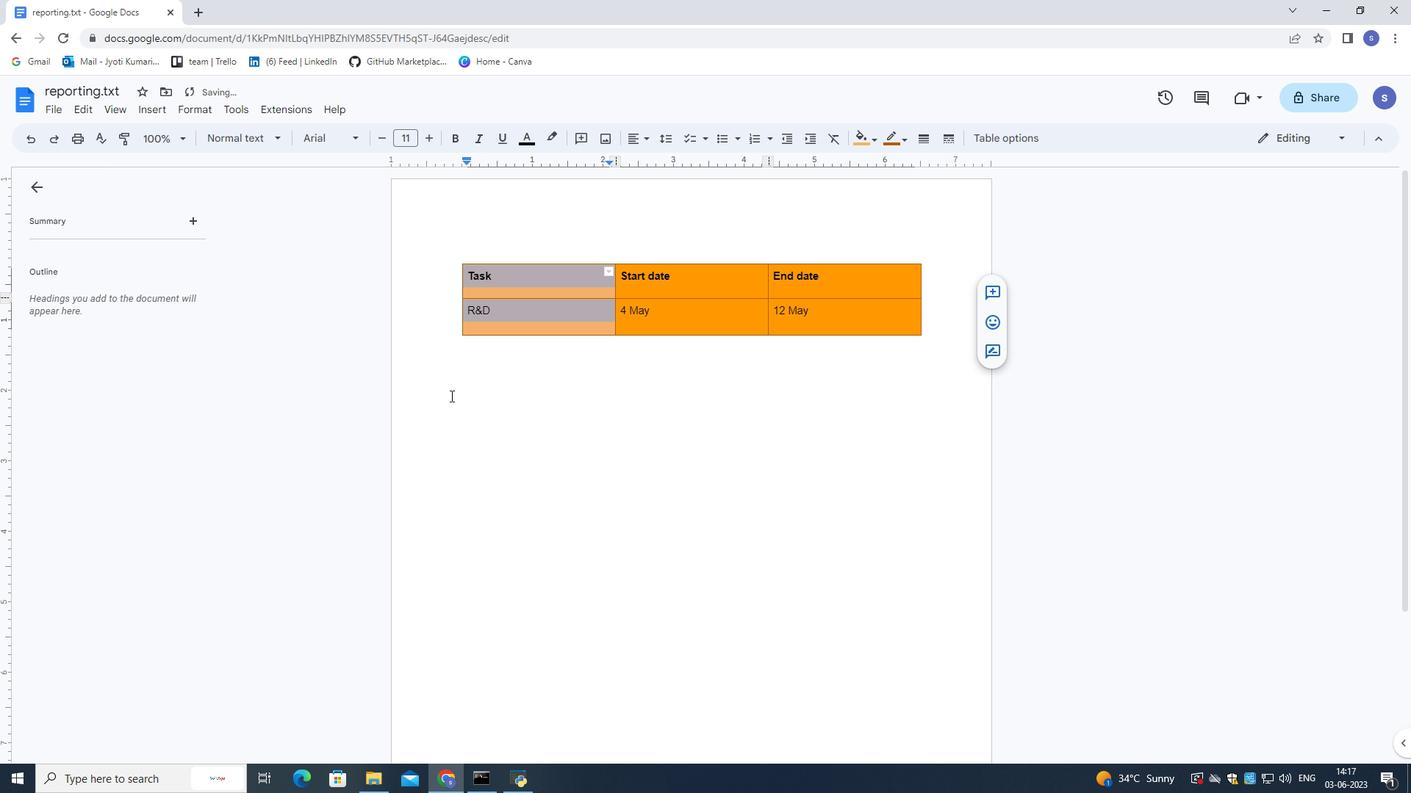 
Action: Mouse moved to (443, 371)
Screenshot: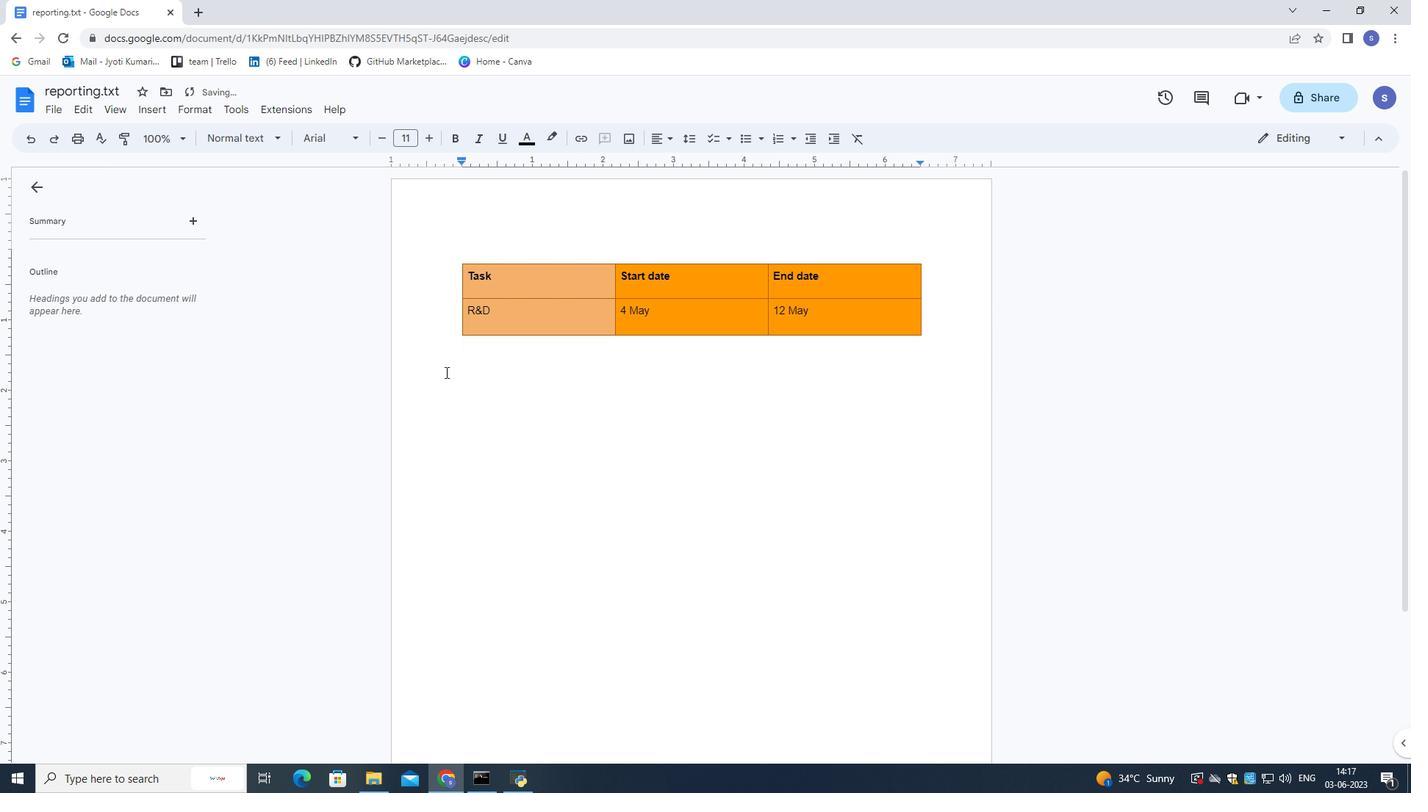 
